 Task: Use Visual Studio Code to customize code snippets and create new ones.
Action: Mouse moved to (268, 214)
Screenshot: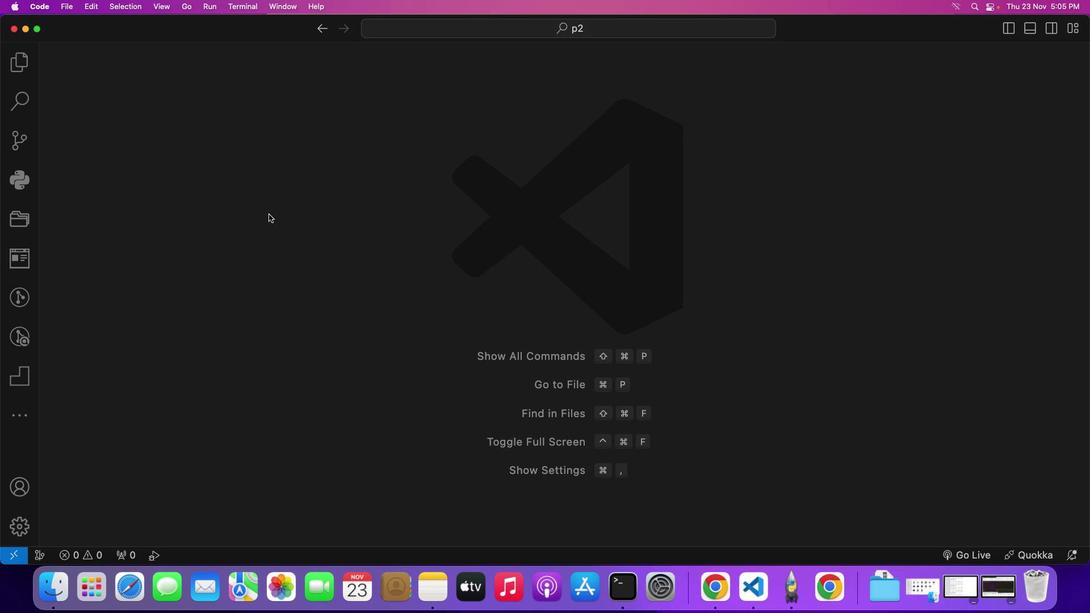 
Action: Mouse pressed left at (268, 214)
Screenshot: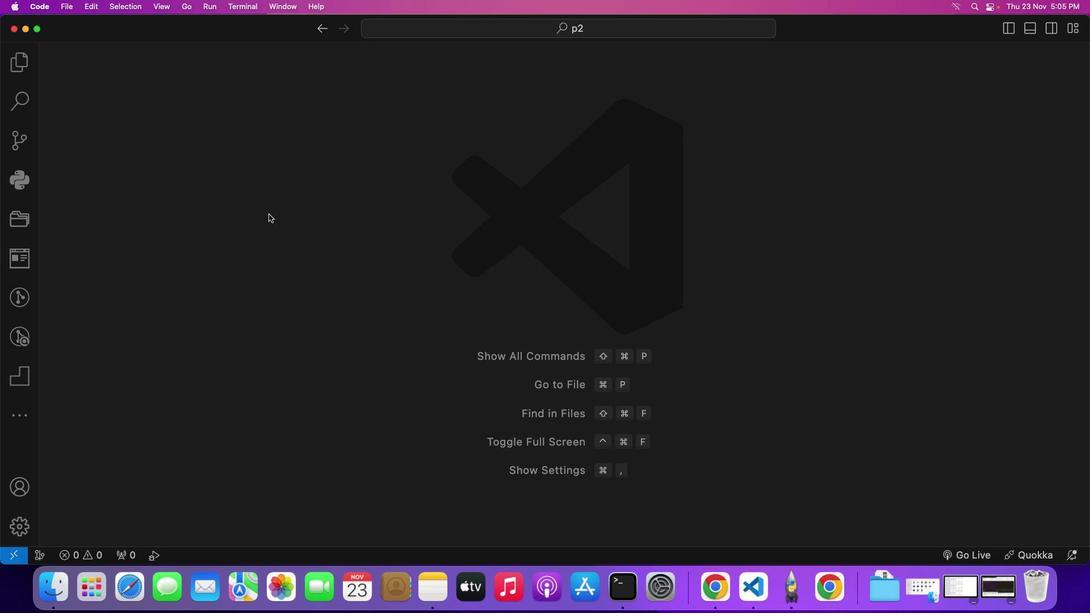 
Action: Mouse moved to (43, 6)
Screenshot: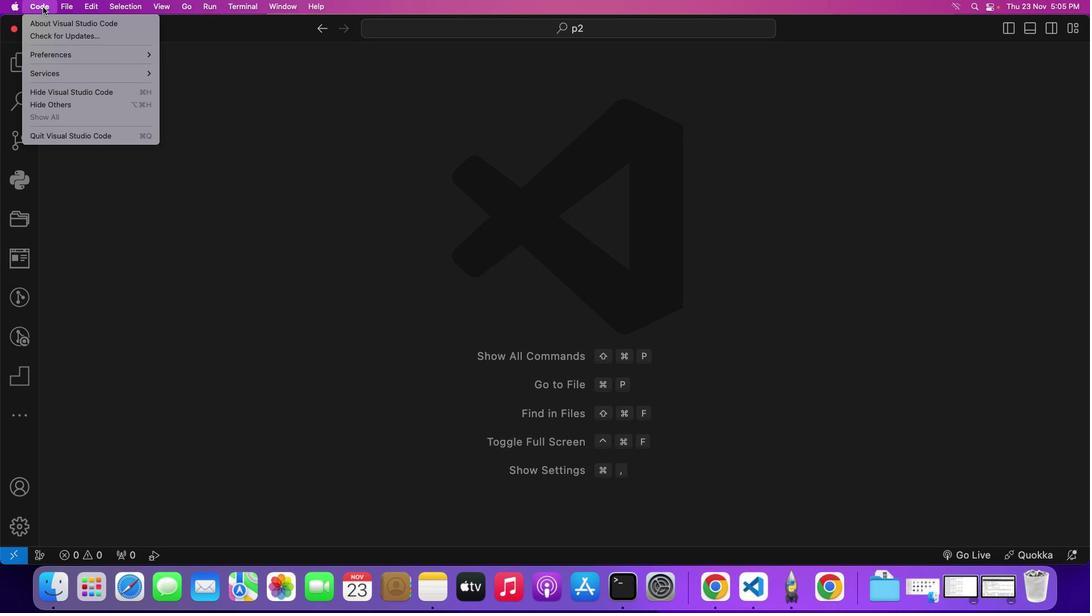
Action: Mouse pressed left at (43, 6)
Screenshot: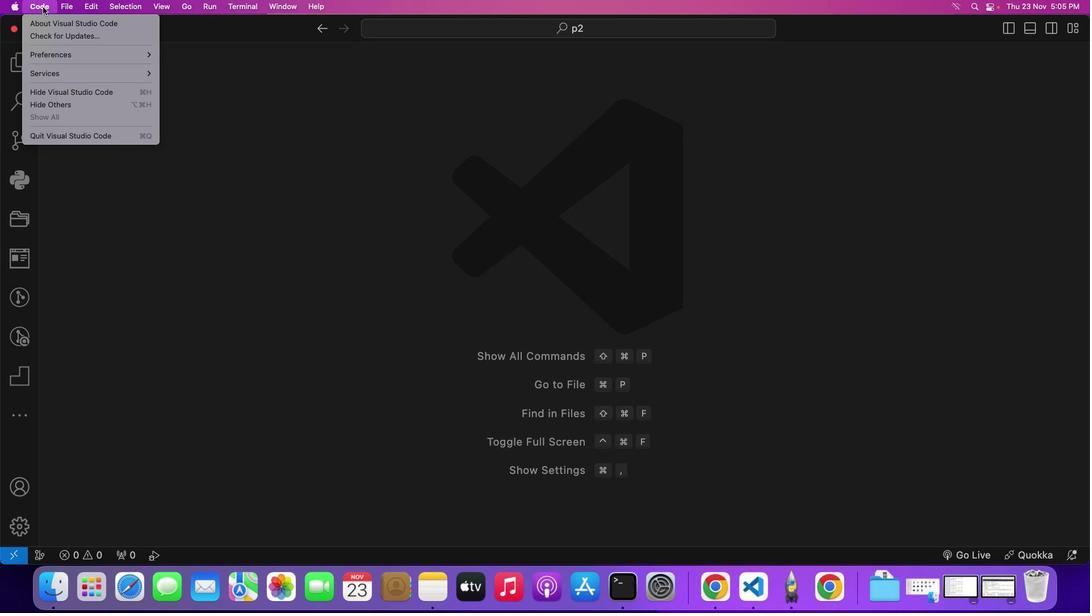 
Action: Mouse moved to (73, 50)
Screenshot: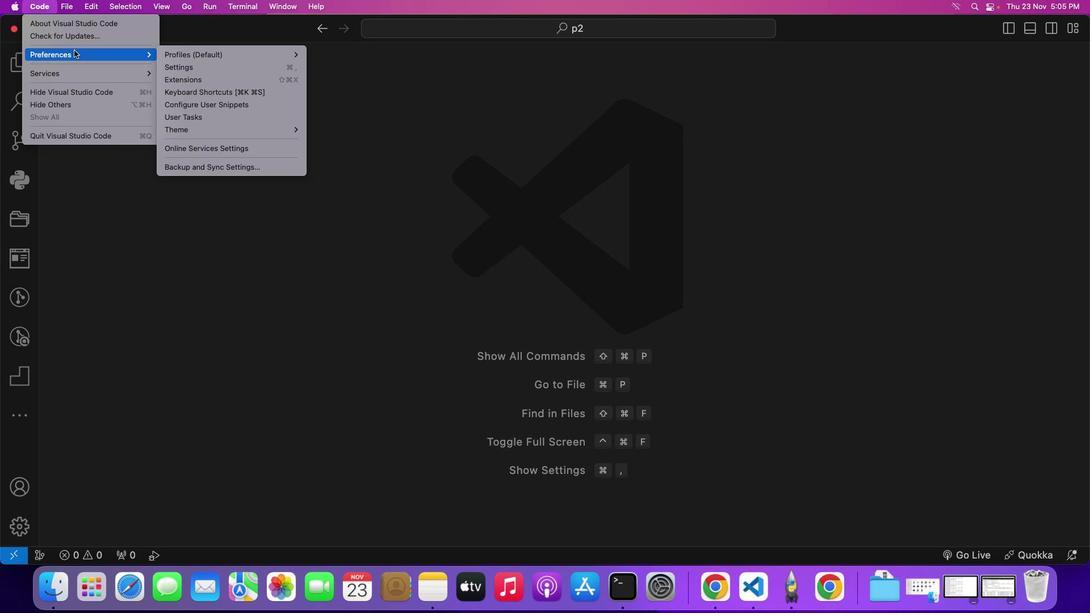 
Action: Mouse pressed left at (73, 50)
Screenshot: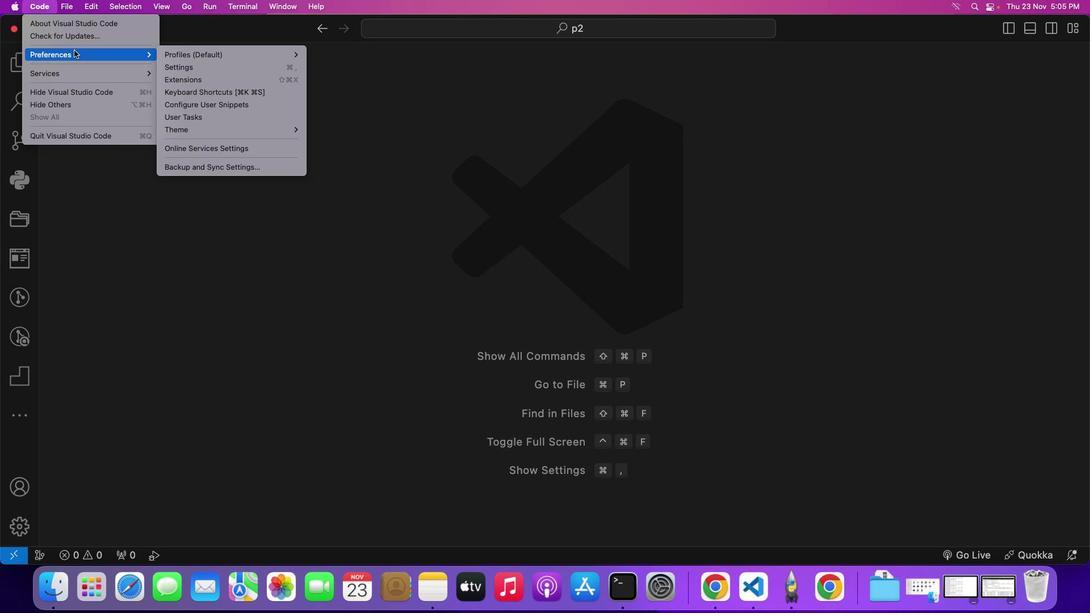 
Action: Mouse moved to (206, 69)
Screenshot: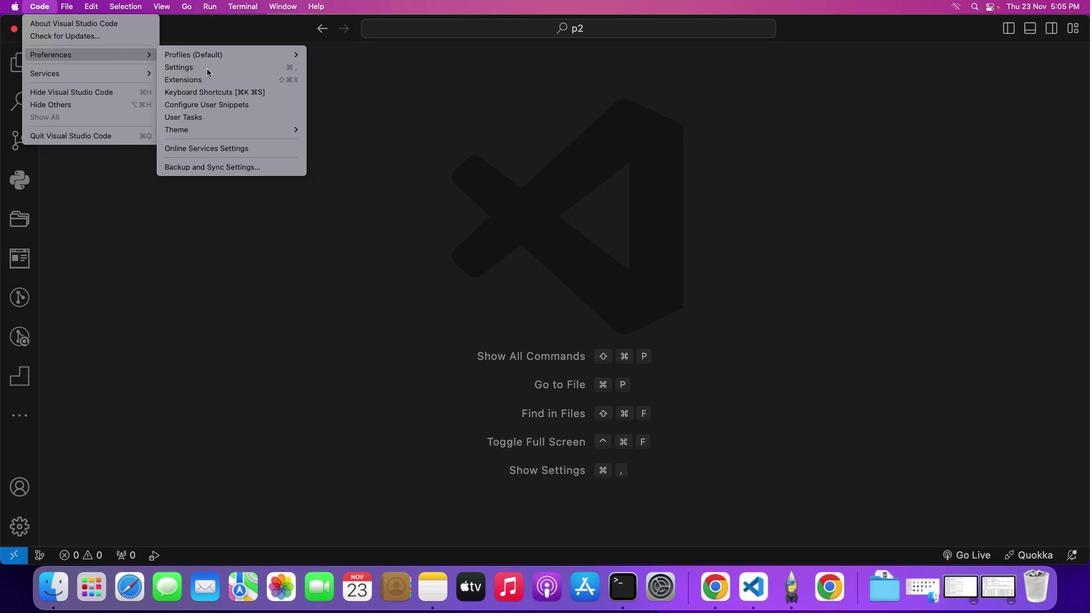 
Action: Mouse pressed left at (206, 69)
Screenshot: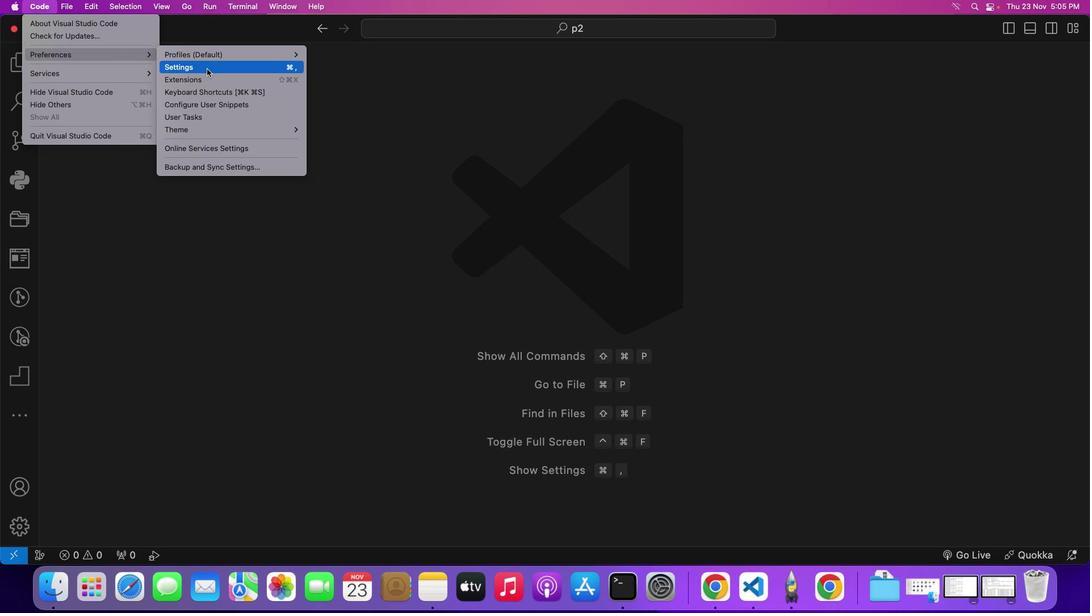 
Action: Mouse moved to (231, 92)
Screenshot: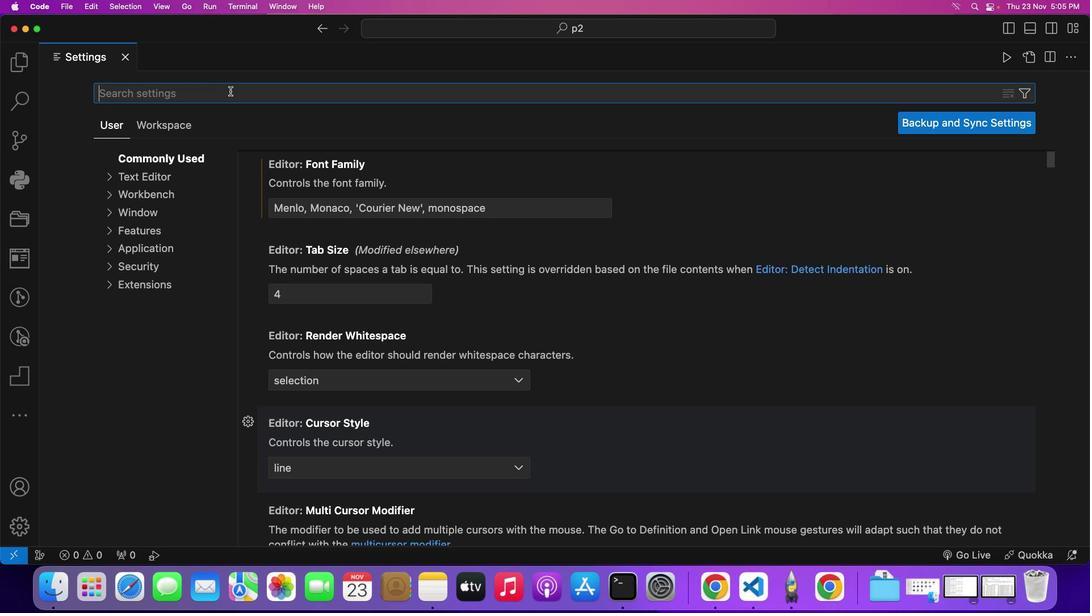 
Action: Mouse pressed left at (231, 92)
Screenshot: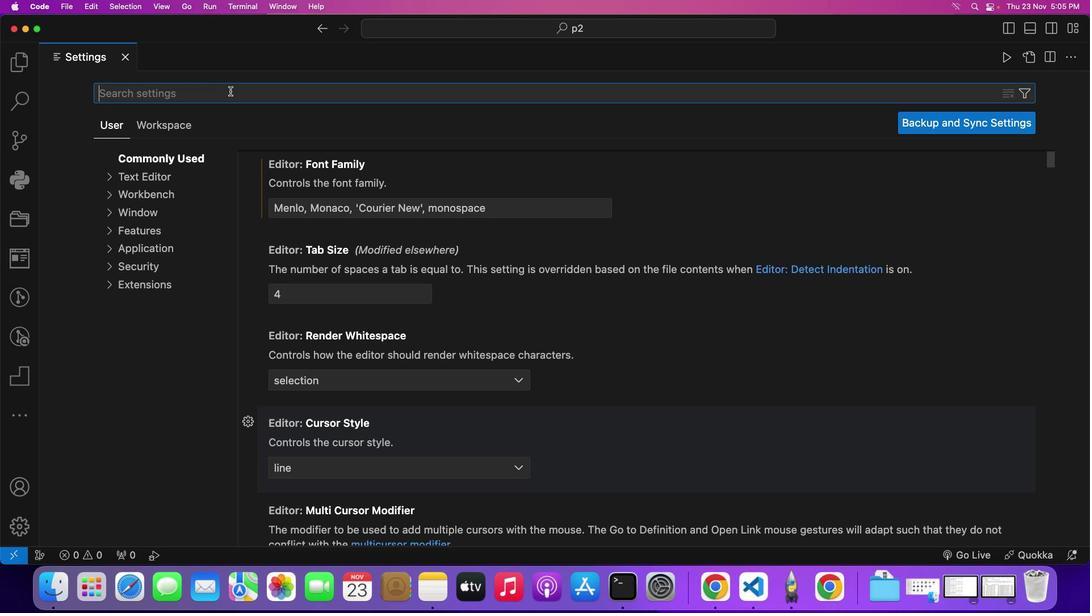 
Action: Mouse moved to (201, 105)
Screenshot: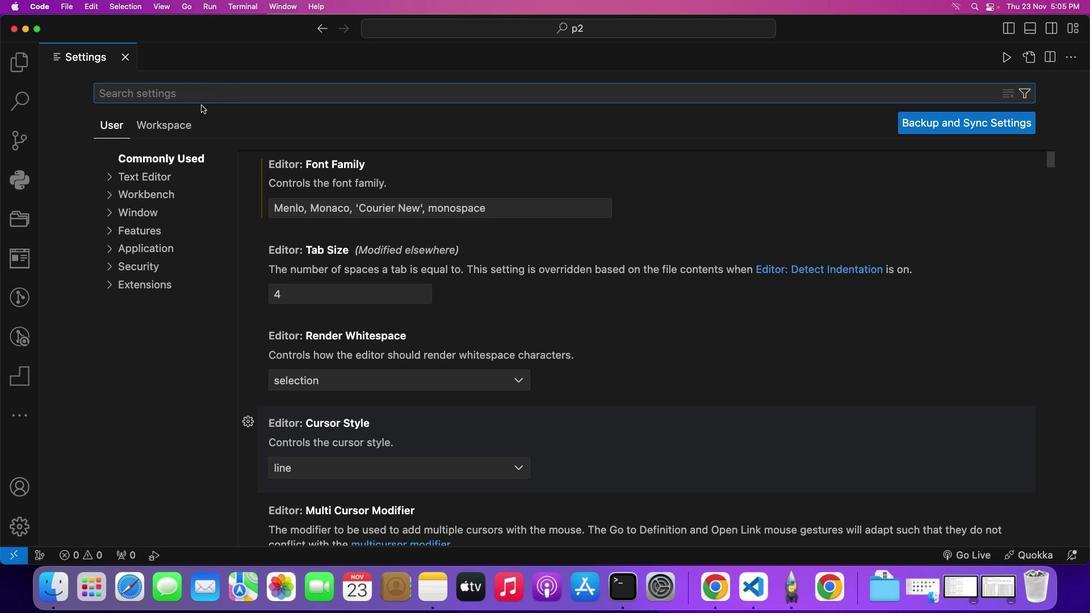 
Action: Key pressed 's''n''i''p''p''e''t''s'
Screenshot: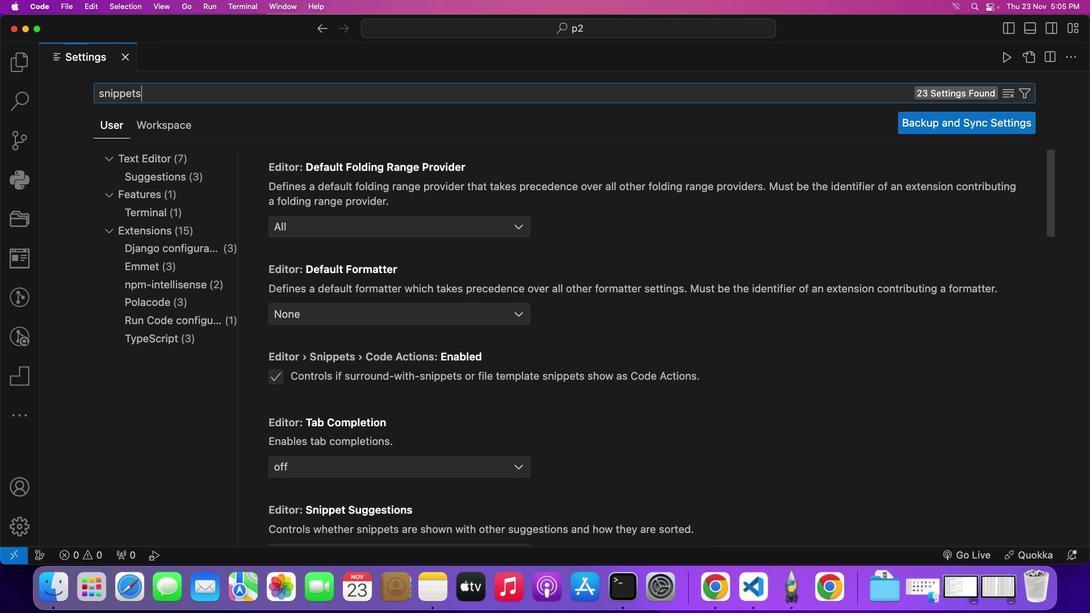 
Action: Mouse moved to (322, 231)
Screenshot: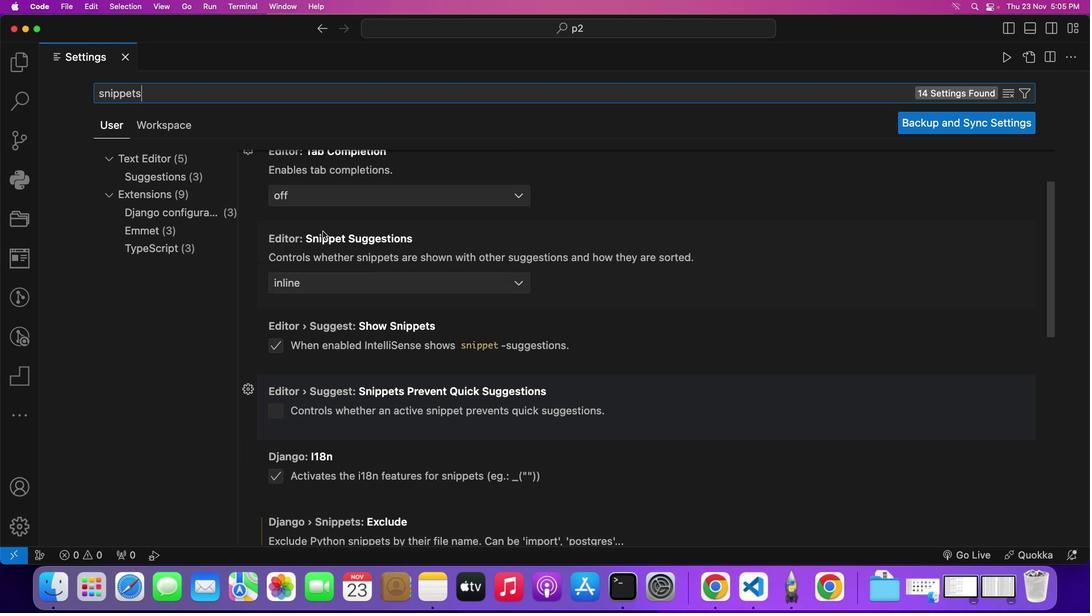 
Action: Mouse scrolled (322, 231) with delta (0, 0)
Screenshot: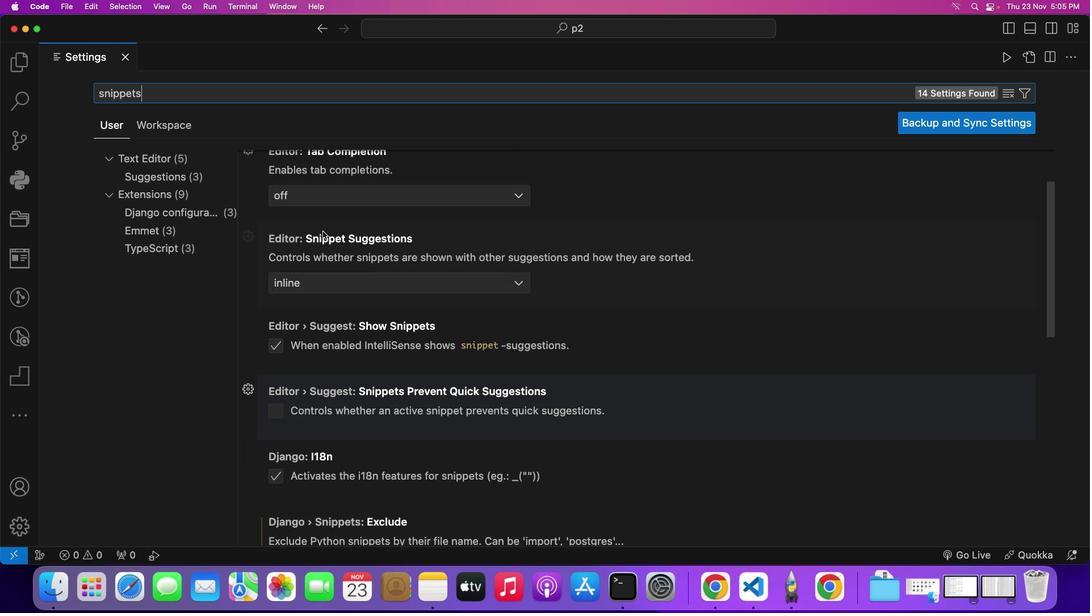 
Action: Mouse scrolled (322, 231) with delta (0, 0)
Screenshot: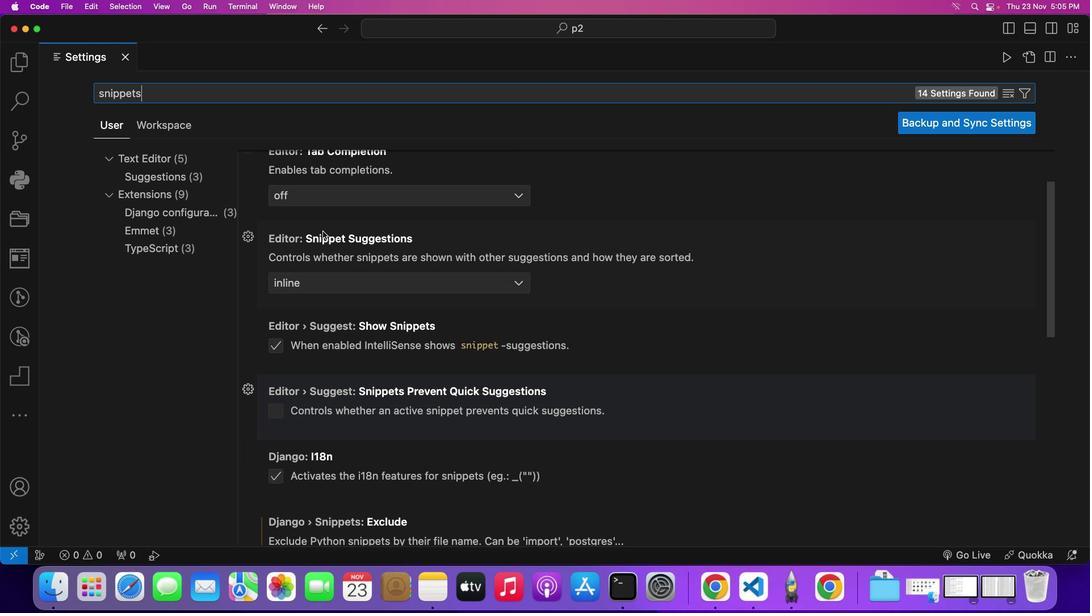 
Action: Mouse moved to (430, 295)
Screenshot: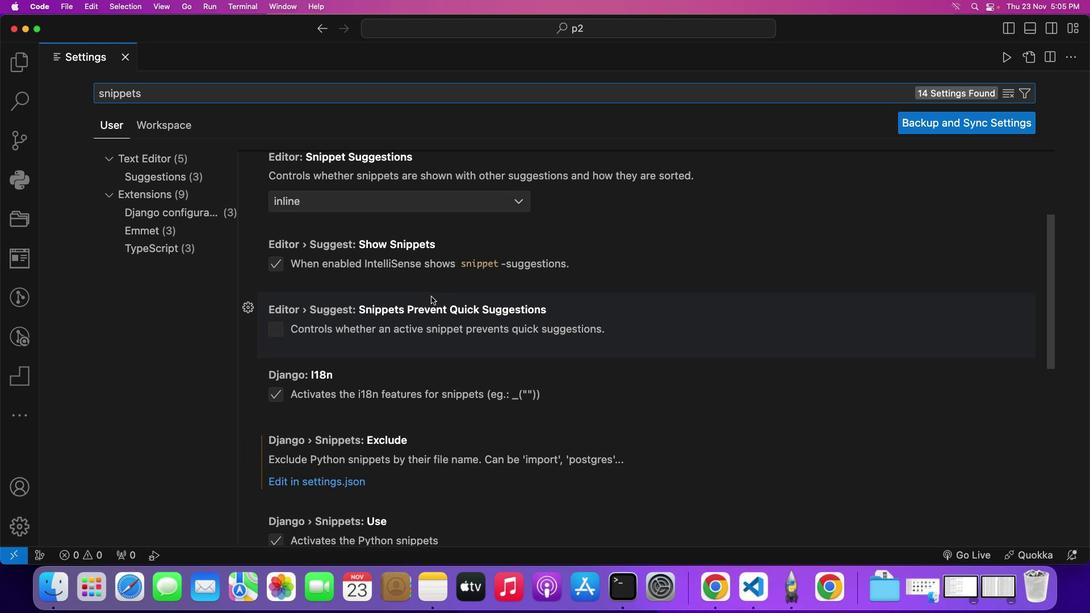 
Action: Mouse scrolled (430, 295) with delta (0, 0)
Screenshot: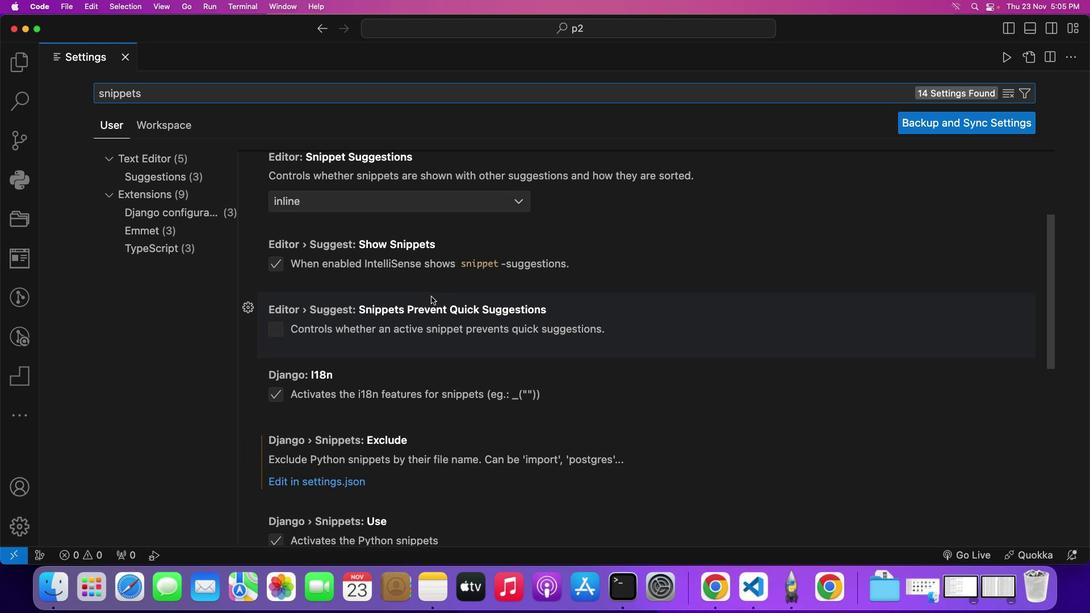 
Action: Mouse moved to (431, 296)
Screenshot: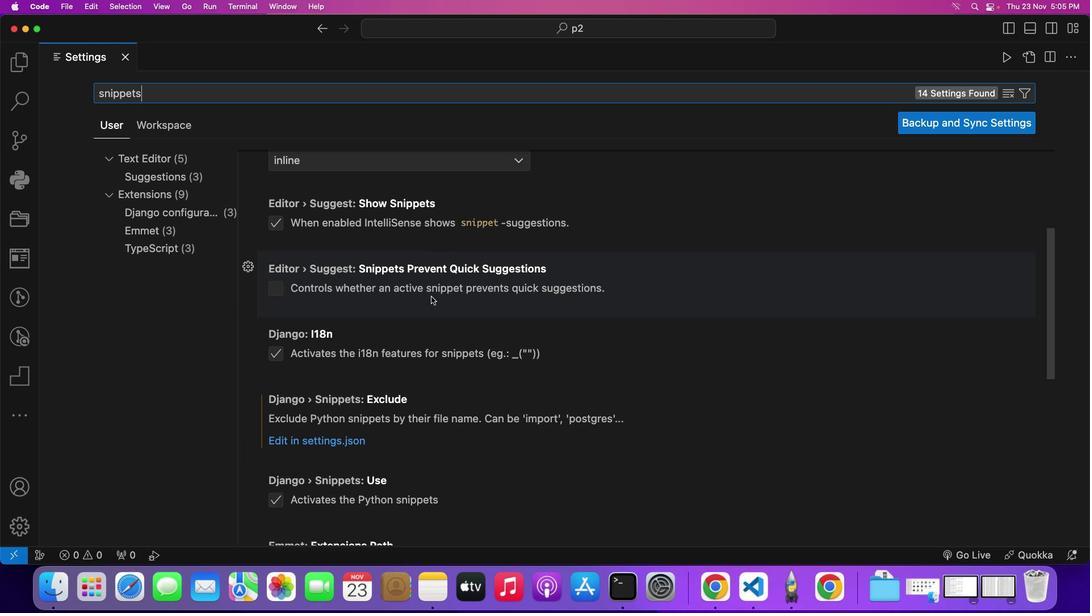 
Action: Mouse scrolled (431, 296) with delta (0, 0)
Screenshot: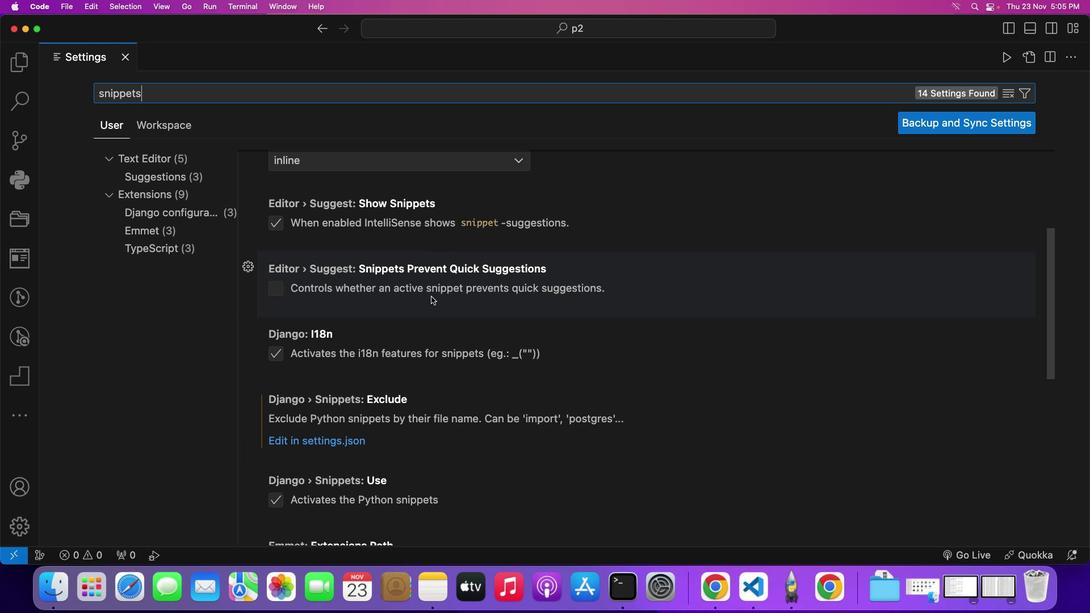 
Action: Mouse moved to (431, 296)
Screenshot: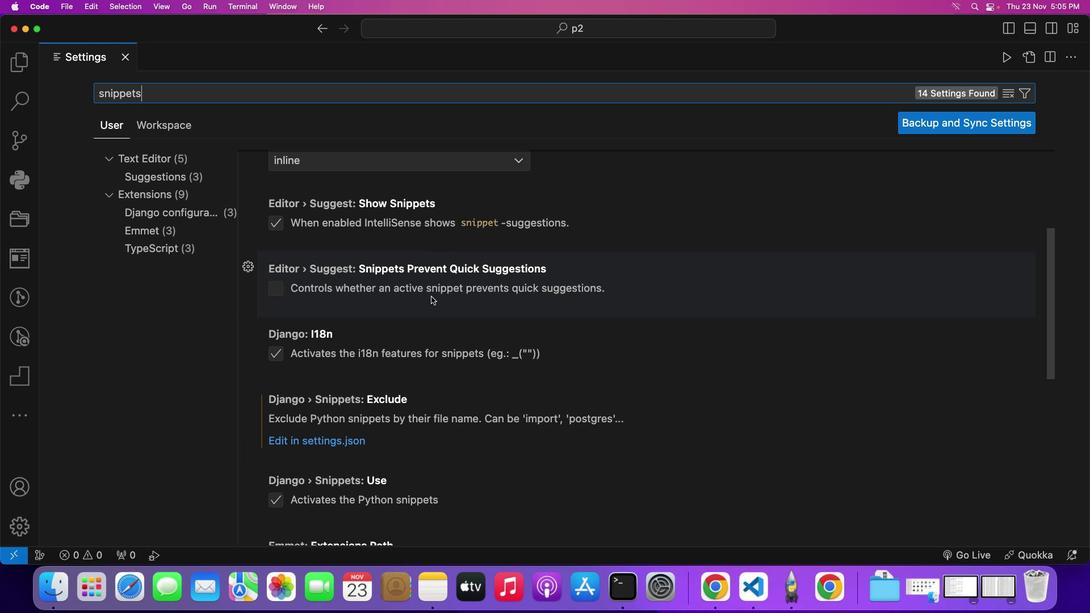 
Action: Mouse scrolled (431, 296) with delta (0, 0)
Screenshot: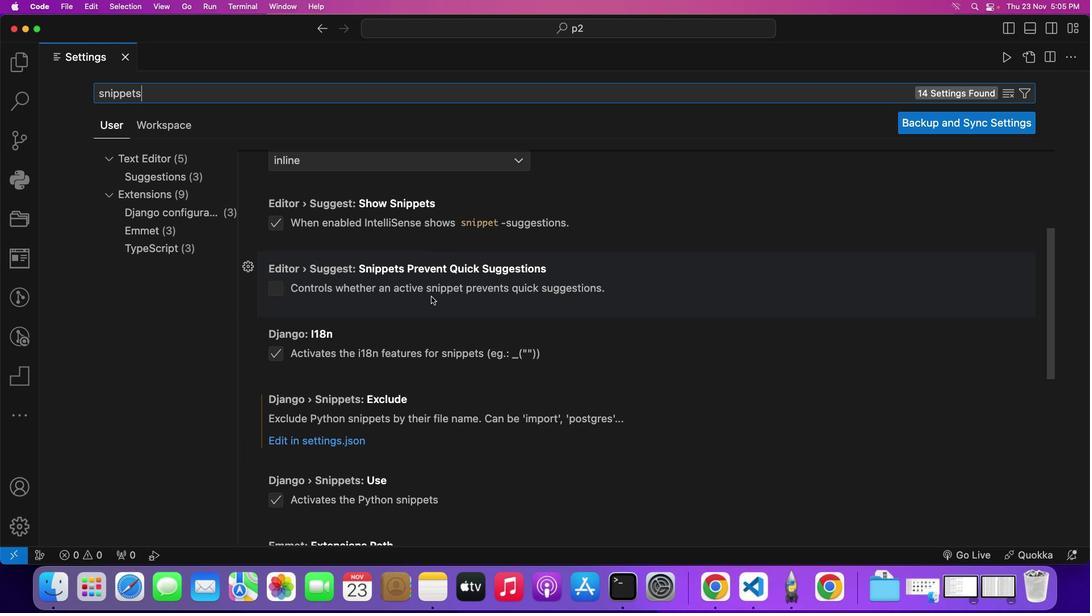 
Action: Mouse moved to (274, 226)
Screenshot: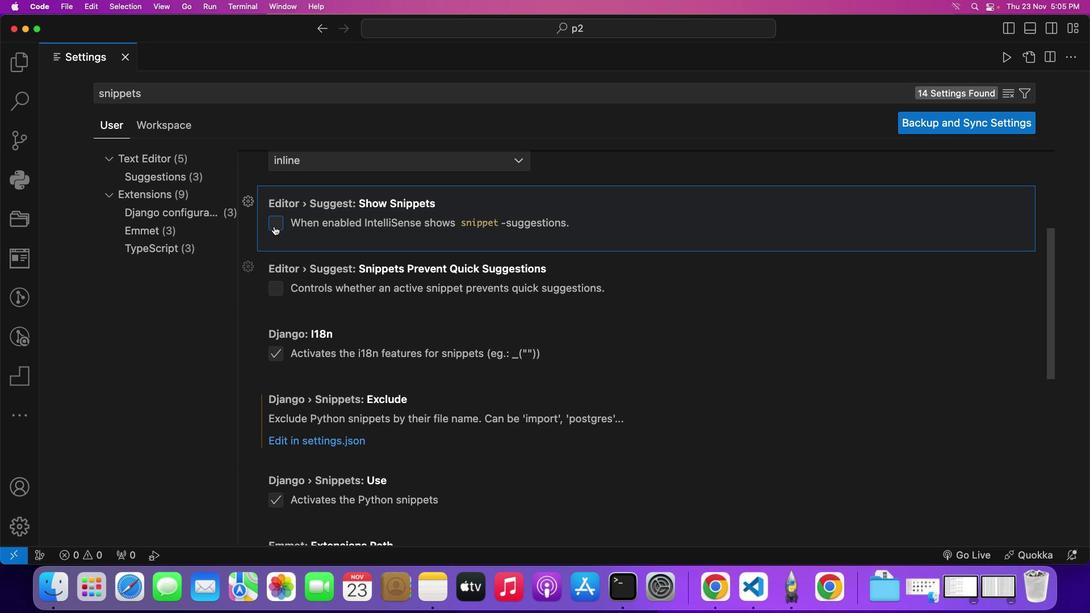 
Action: Mouse pressed left at (274, 226)
Screenshot: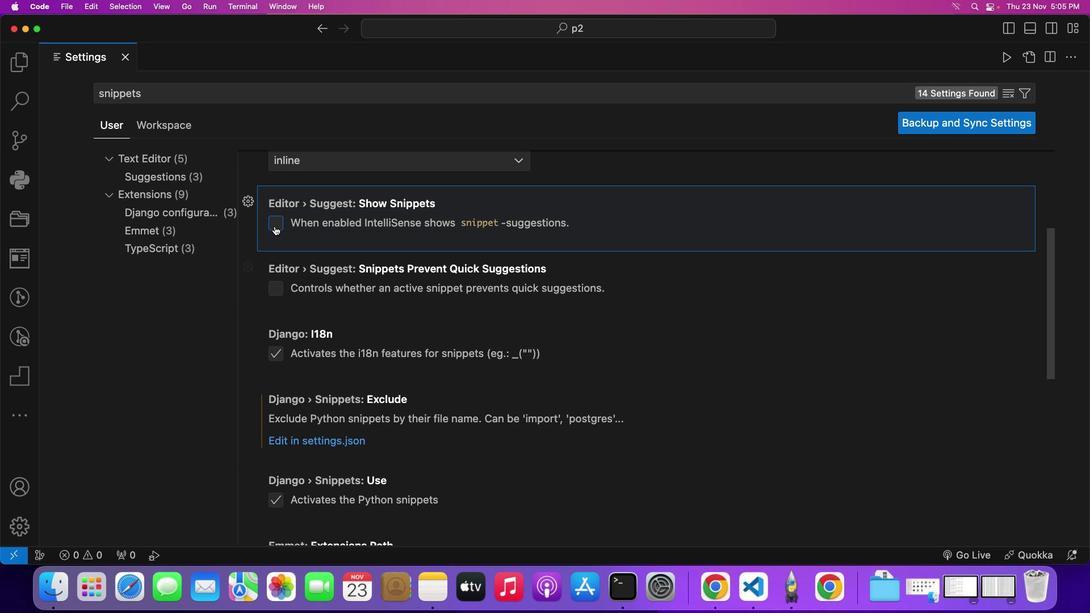 
Action: Mouse moved to (274, 226)
Screenshot: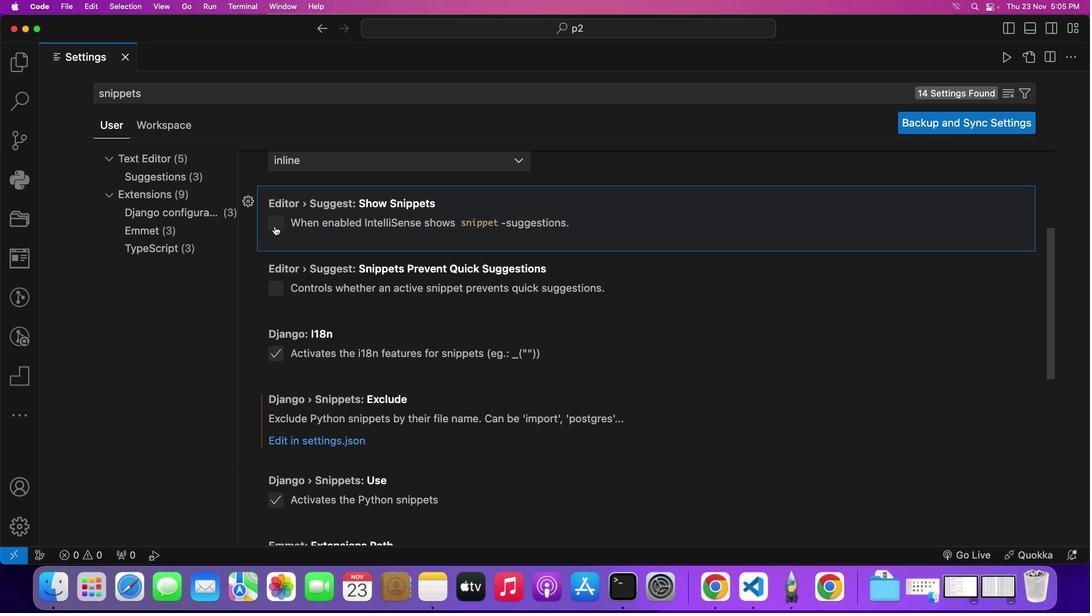 
Action: Mouse pressed left at (274, 226)
Screenshot: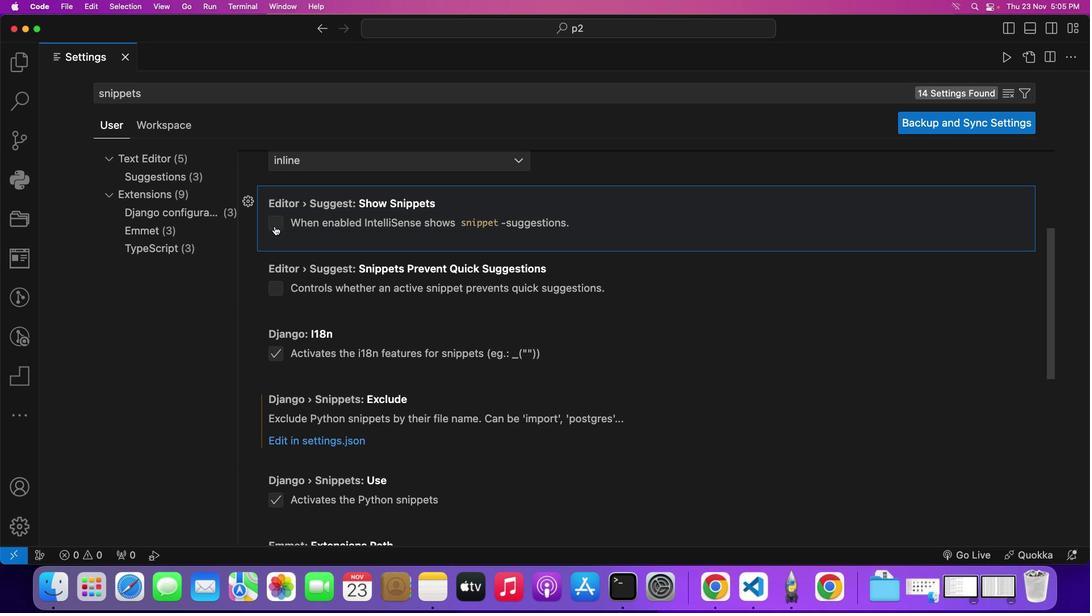 
Action: Mouse moved to (311, 364)
Screenshot: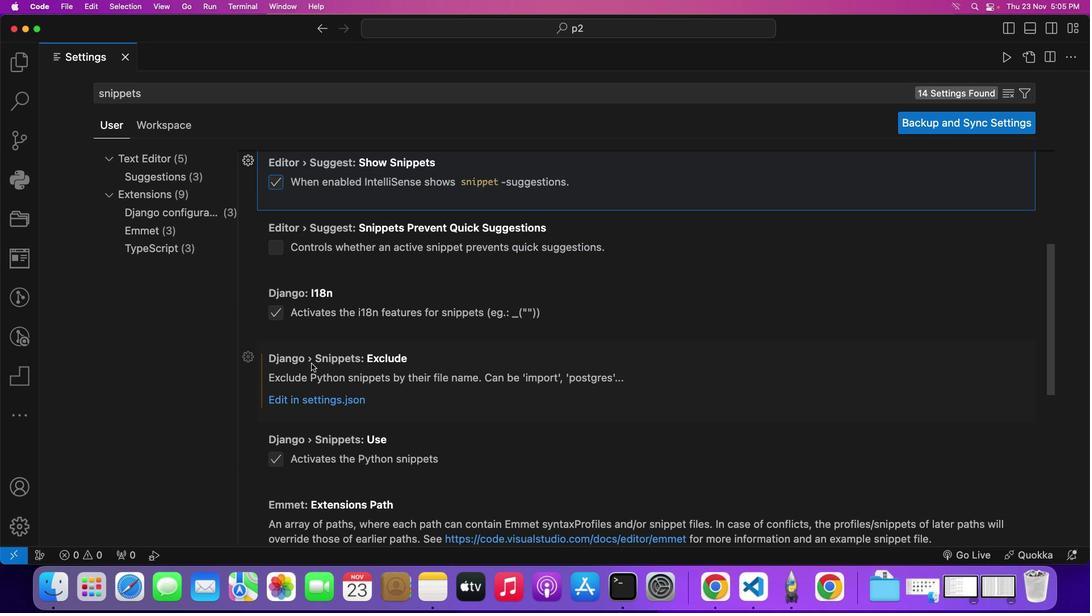 
Action: Mouse scrolled (311, 364) with delta (0, 0)
Screenshot: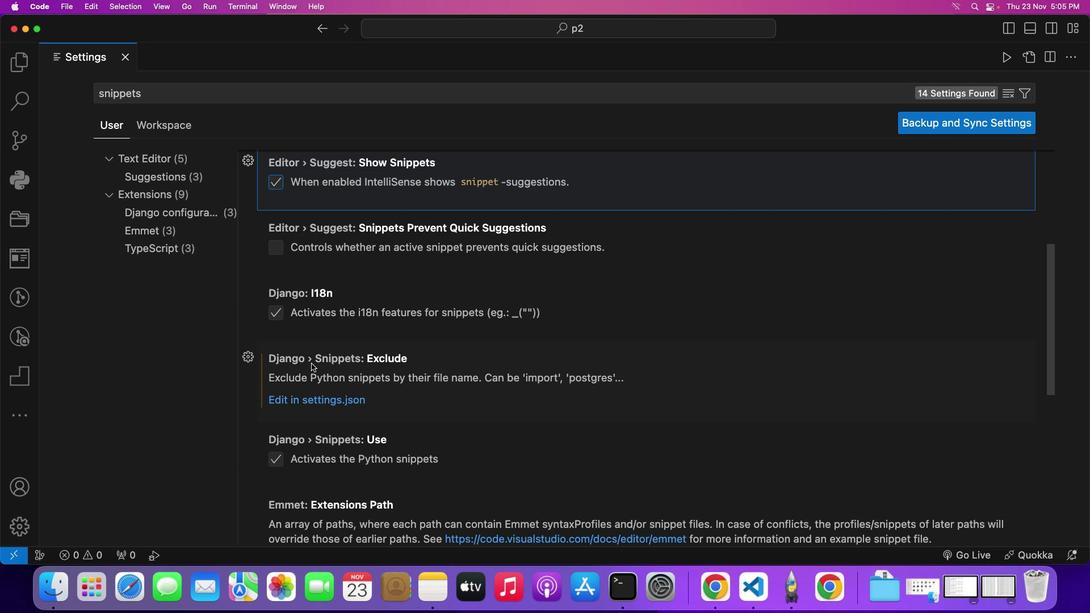
Action: Mouse moved to (311, 364)
Screenshot: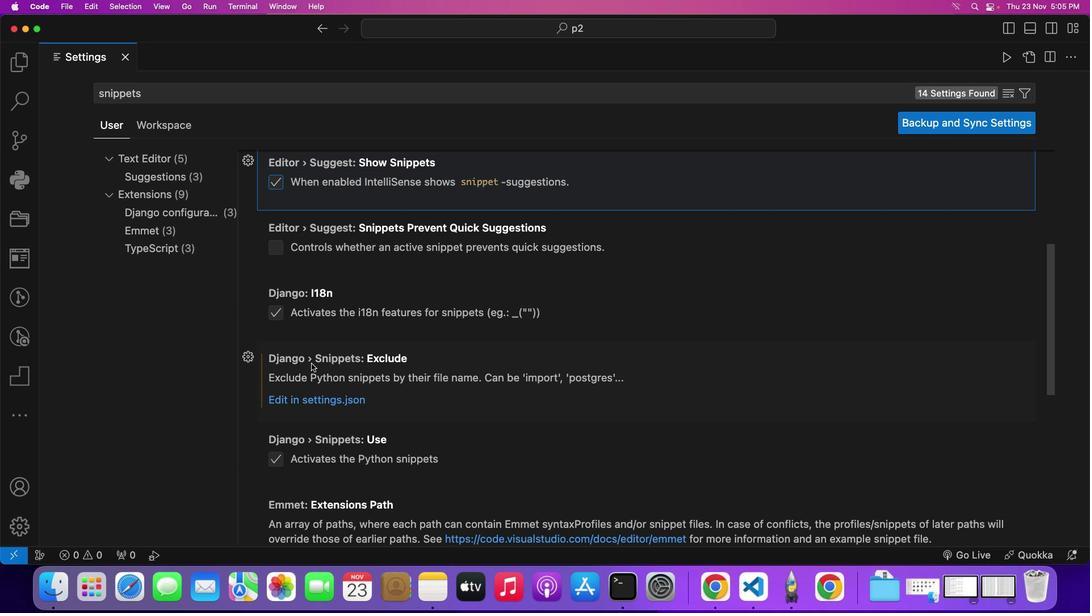 
Action: Mouse scrolled (311, 364) with delta (0, 0)
Screenshot: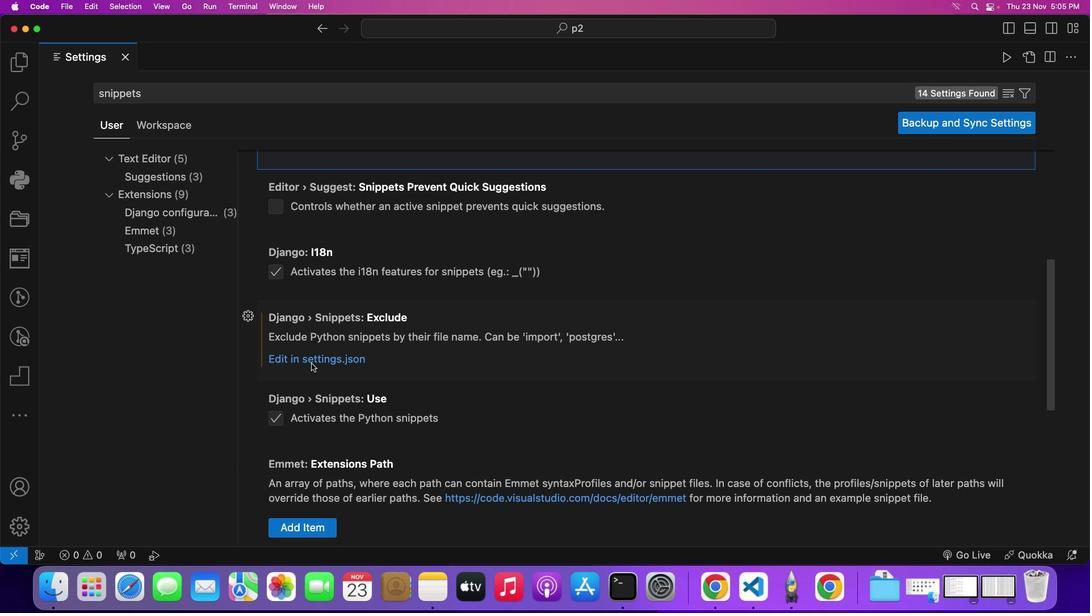 
Action: Mouse moved to (313, 363)
Screenshot: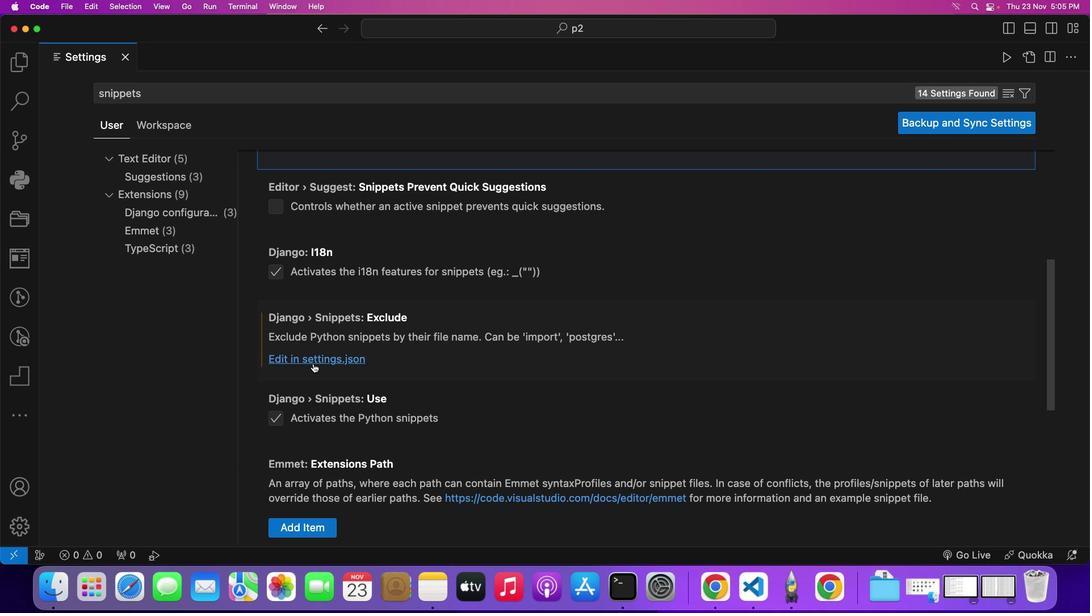 
Action: Mouse pressed left at (313, 363)
Screenshot: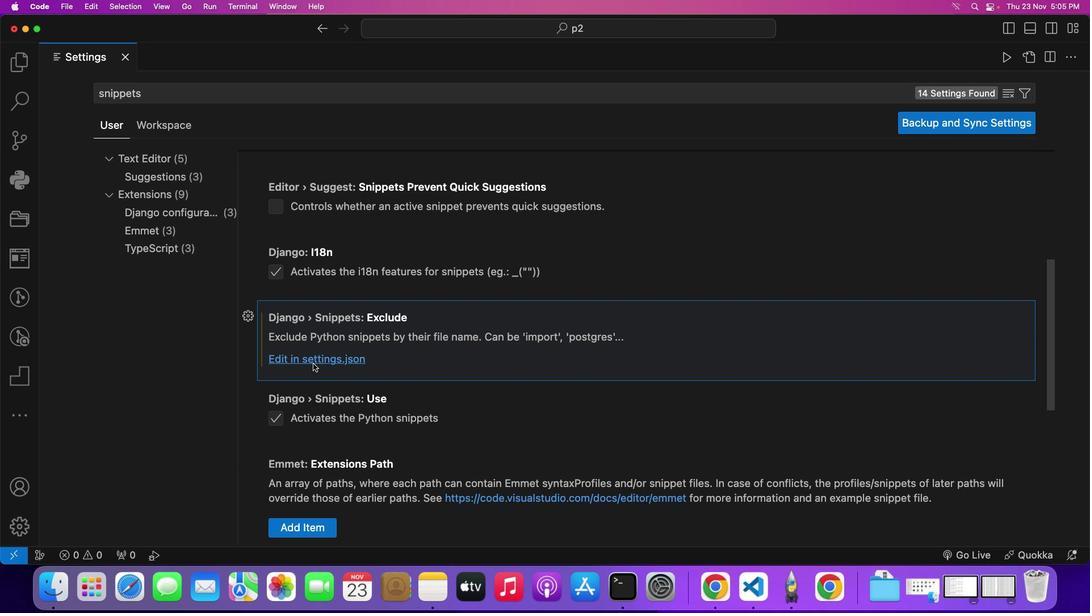 
Action: Mouse moved to (309, 234)
Screenshot: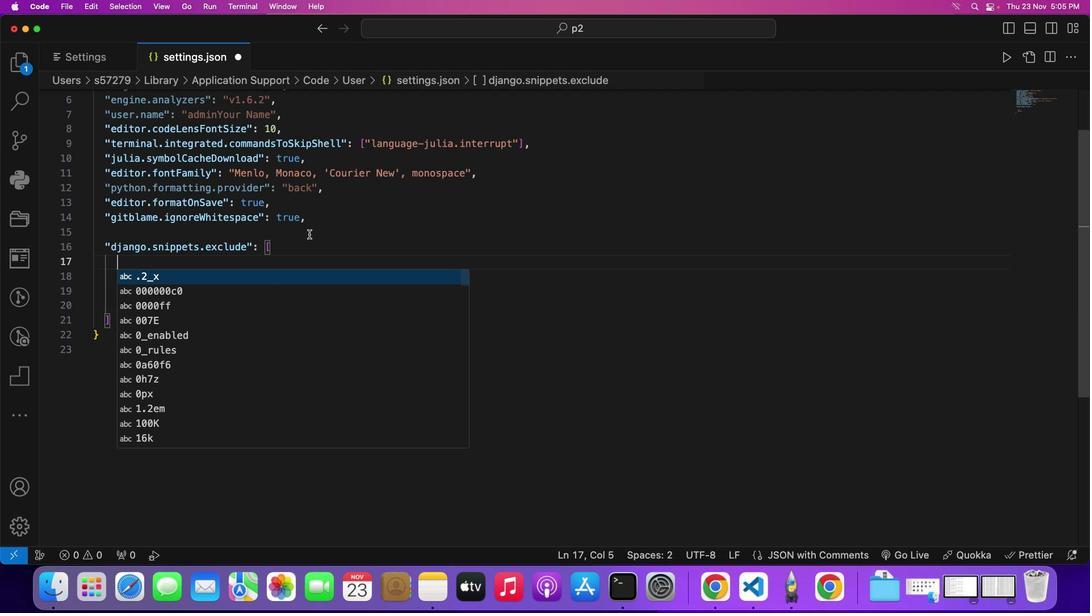 
Action: Mouse pressed left at (309, 234)
Screenshot: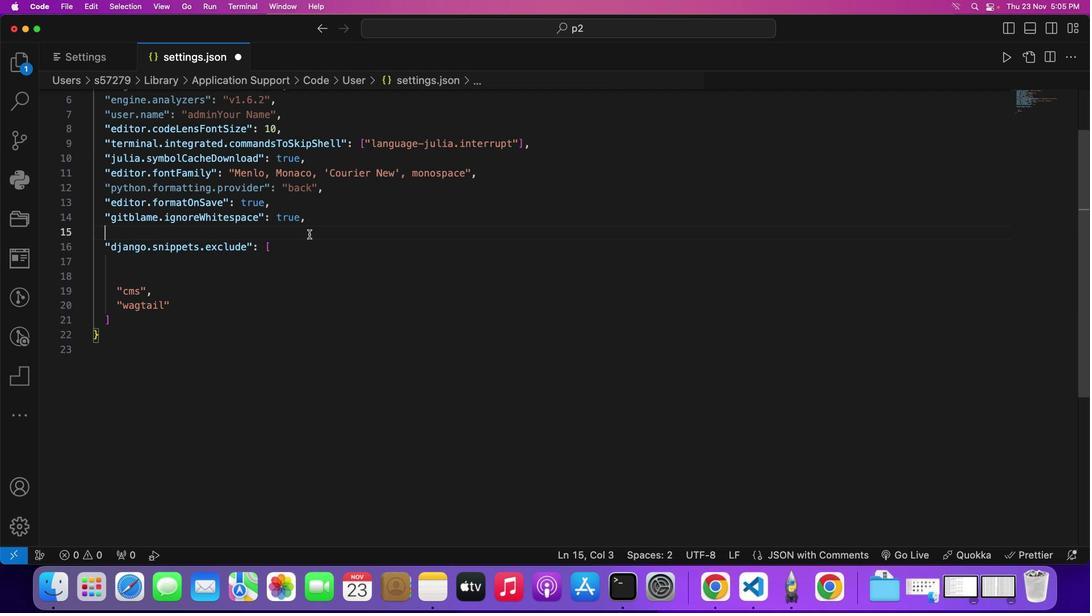 
Action: Mouse moved to (274, 177)
Screenshot: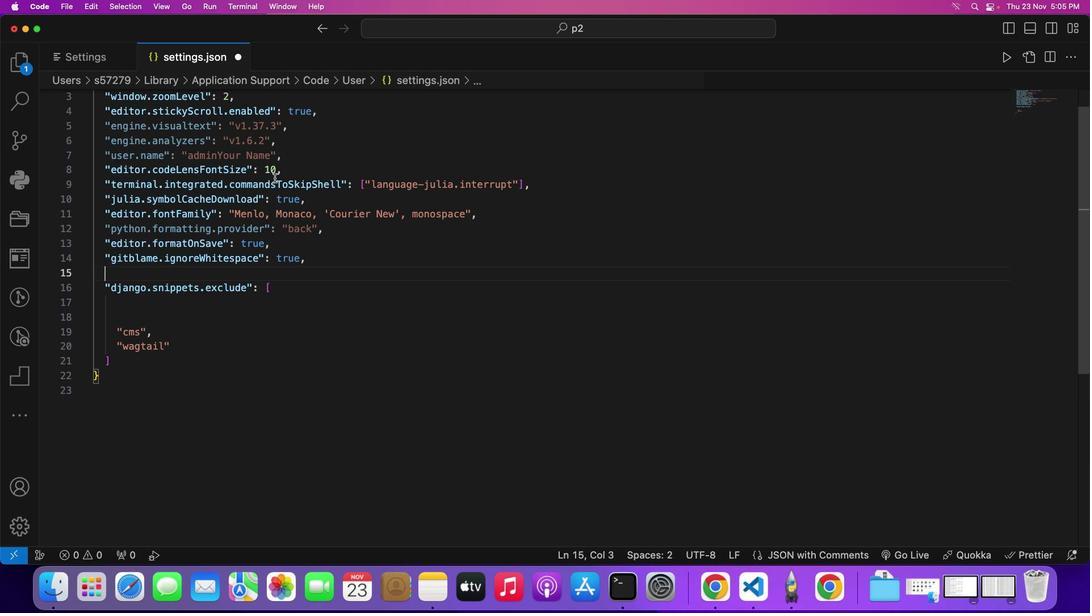
Action: Mouse scrolled (274, 177) with delta (0, 0)
Screenshot: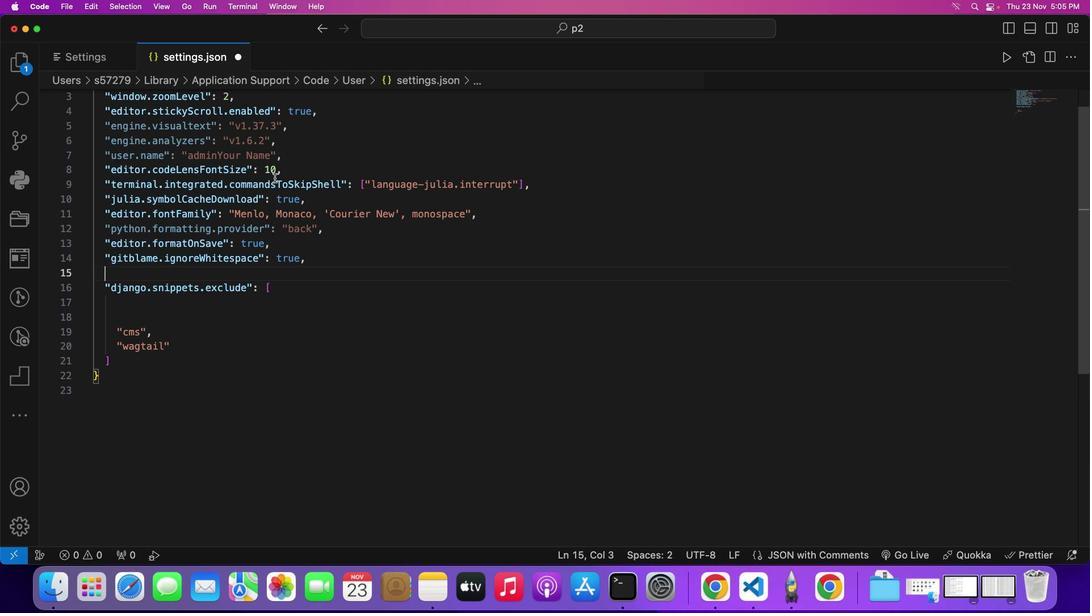 
Action: Mouse moved to (274, 178)
Screenshot: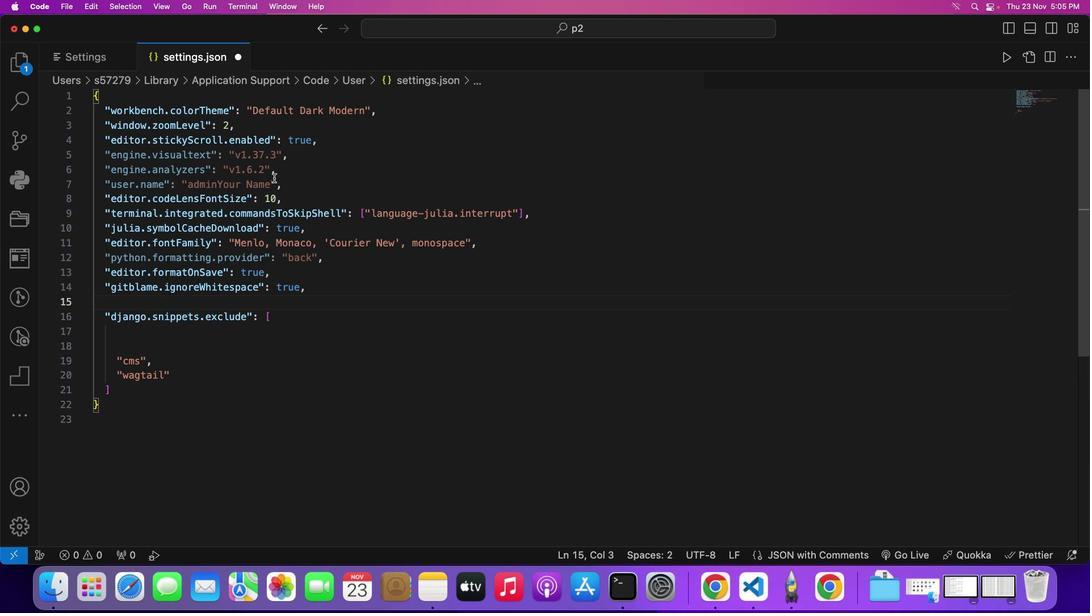 
Action: Mouse scrolled (274, 178) with delta (0, 0)
Screenshot: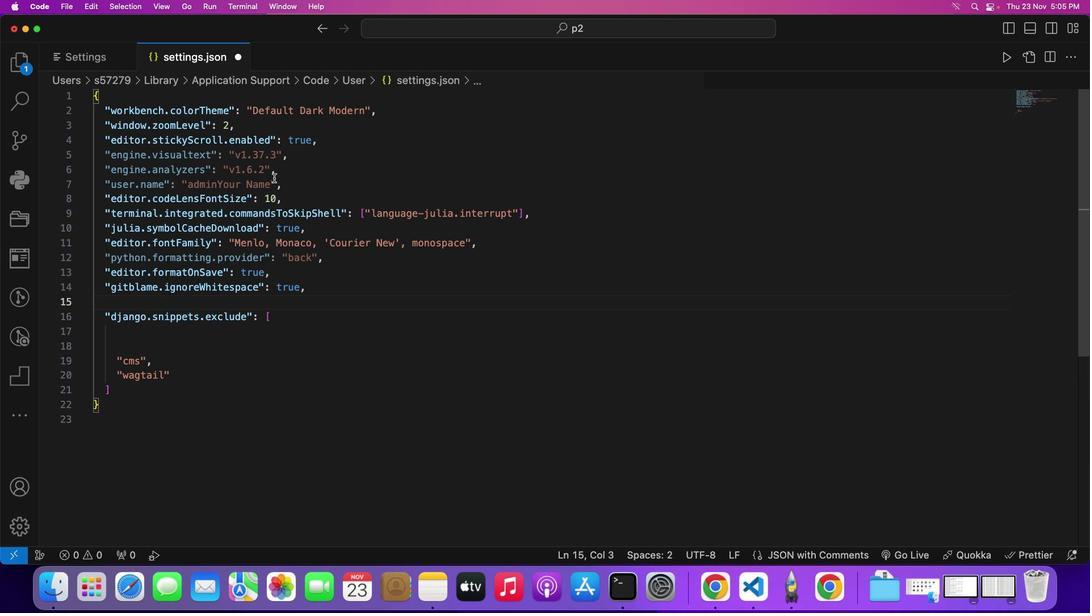 
Action: Mouse scrolled (274, 178) with delta (0, 0)
Screenshot: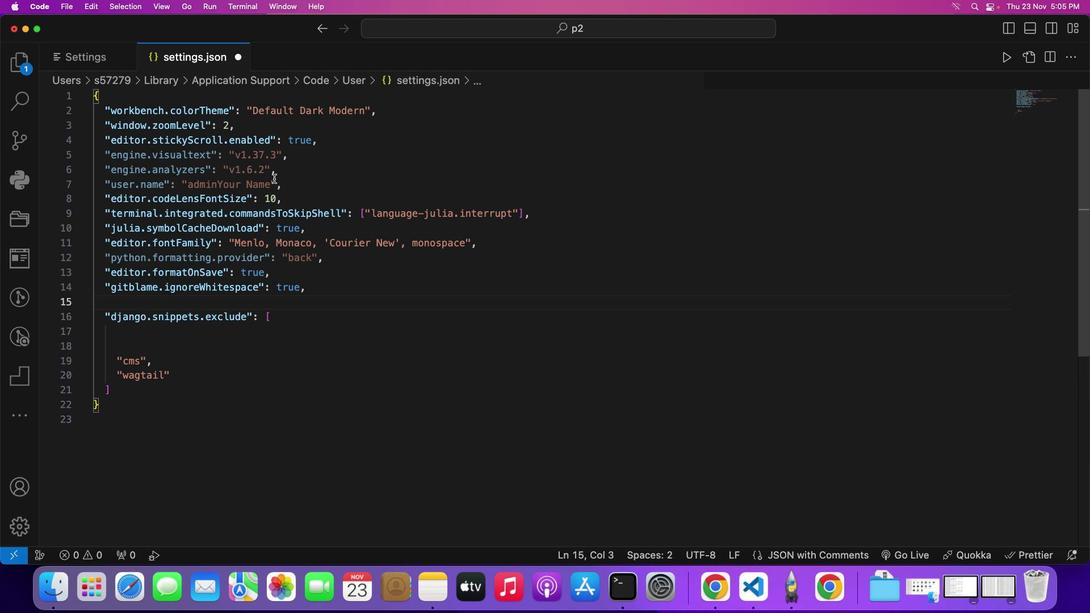 
Action: Mouse moved to (273, 178)
Screenshot: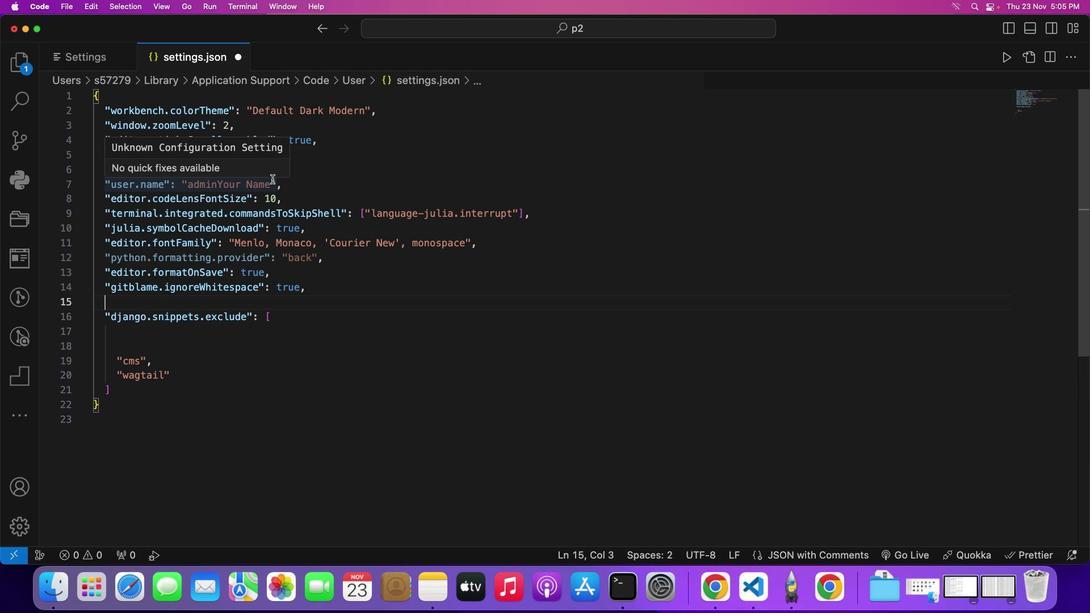 
Action: Mouse scrolled (273, 178) with delta (0, 0)
Screenshot: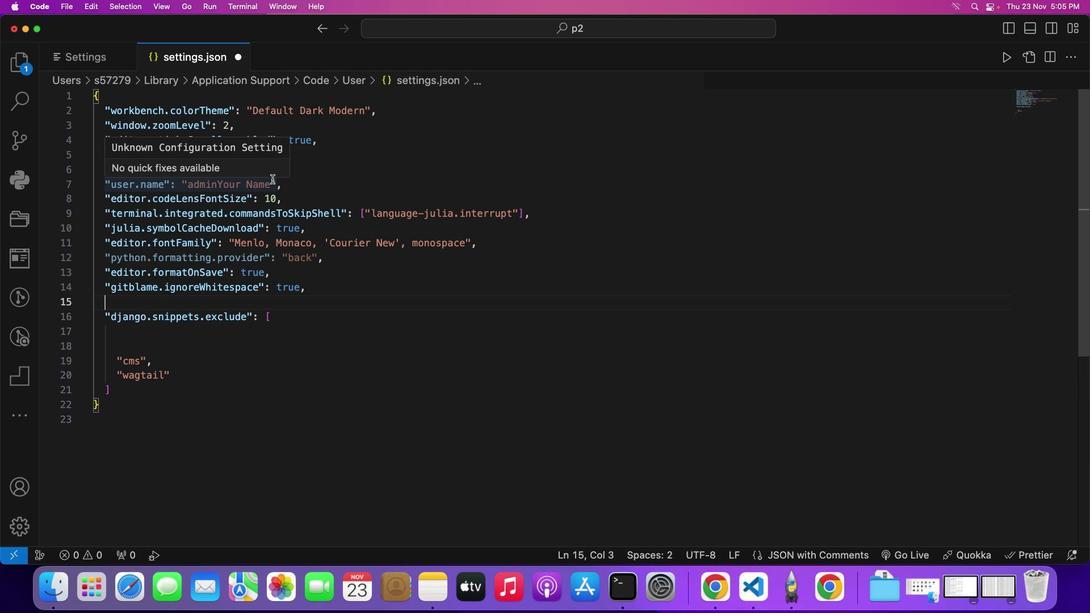 
Action: Mouse moved to (273, 178)
Screenshot: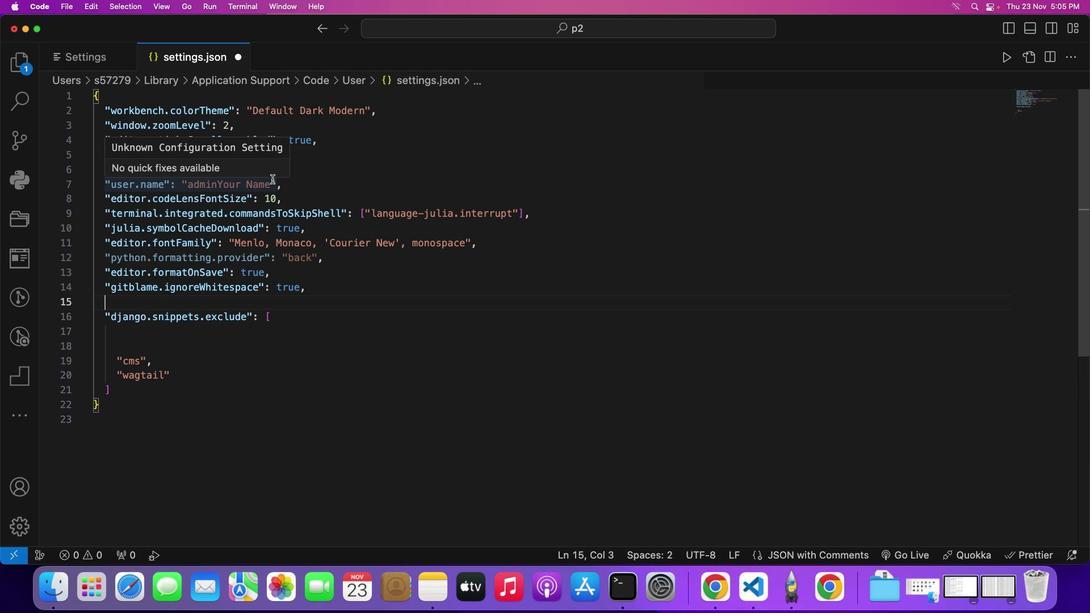 
Action: Mouse scrolled (273, 178) with delta (0, 0)
Screenshot: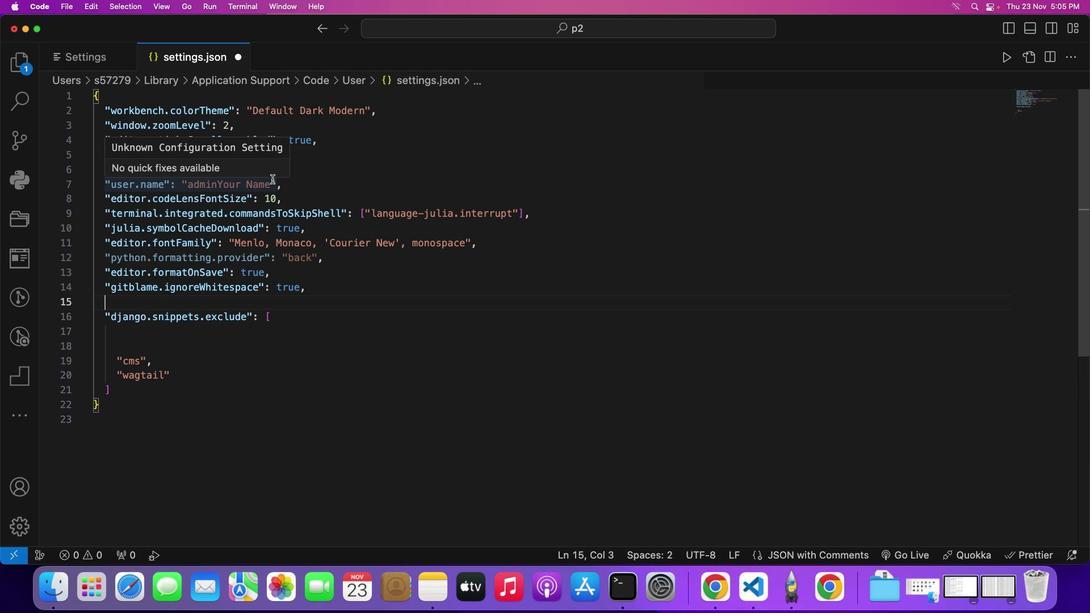
Action: Mouse moved to (305, 314)
Screenshot: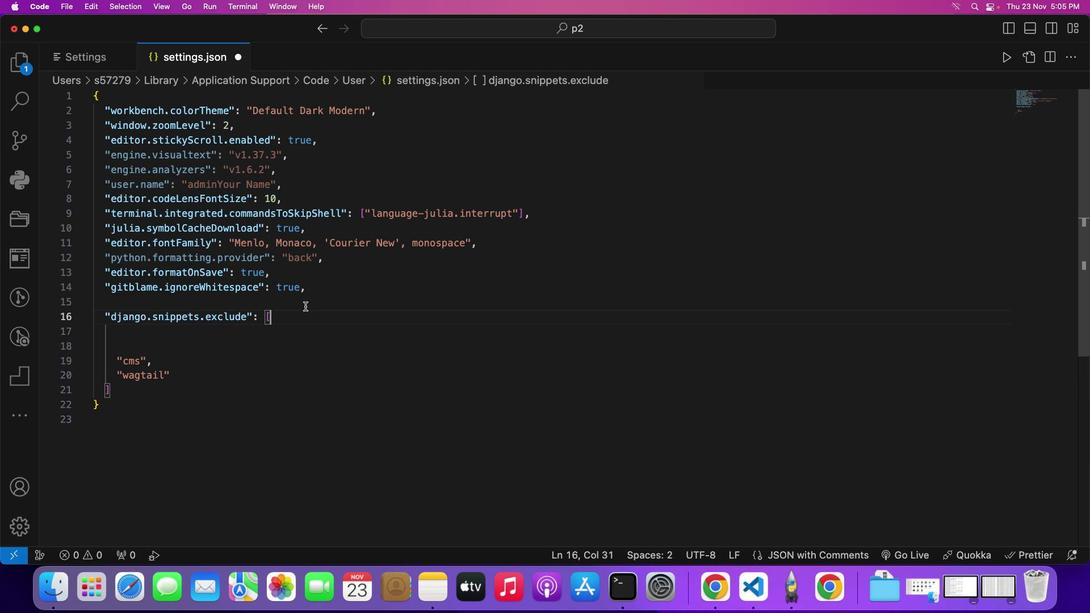 
Action: Mouse pressed left at (305, 314)
Screenshot: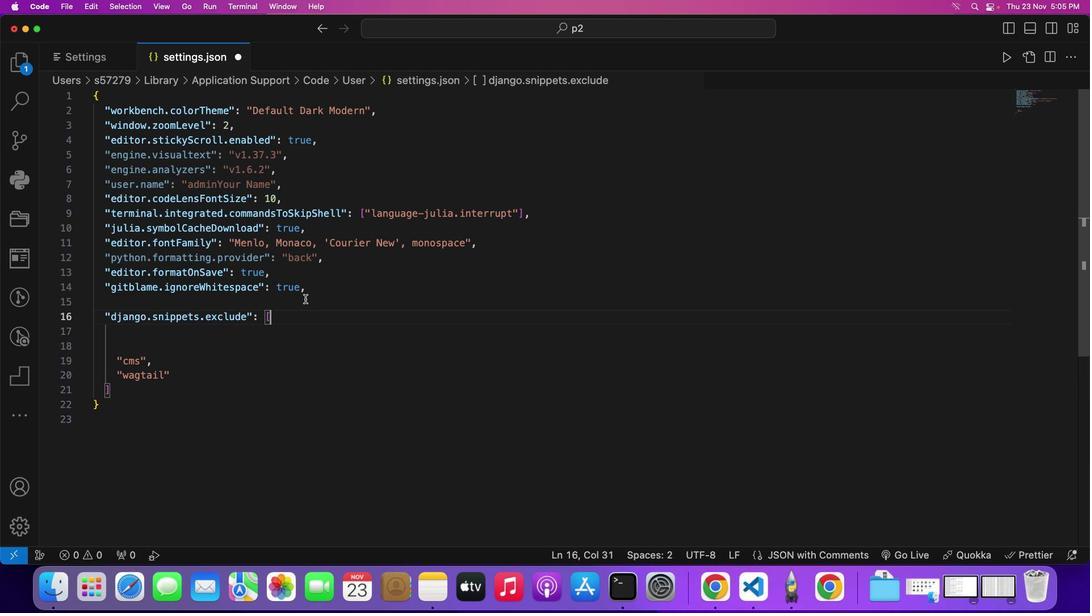 
Action: Mouse moved to (313, 279)
Screenshot: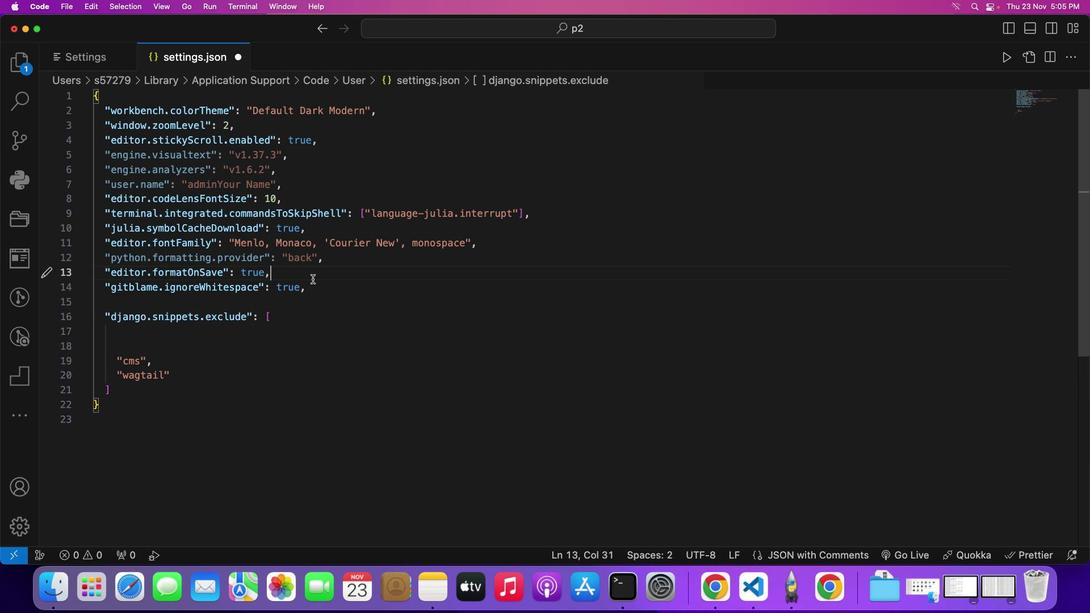 
Action: Mouse pressed left at (313, 279)
Screenshot: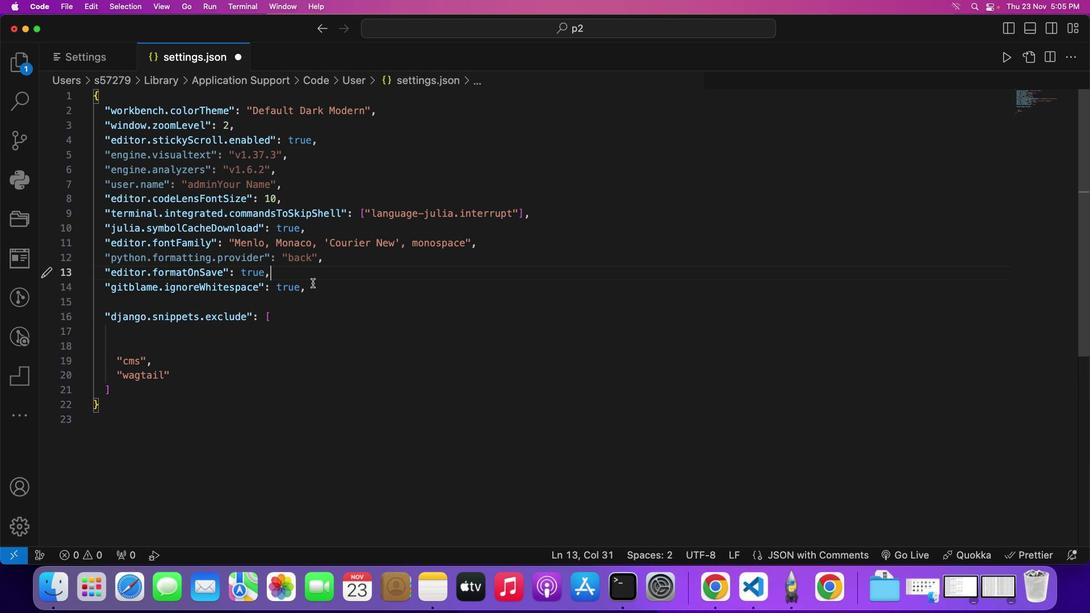 
Action: Mouse moved to (122, 298)
Screenshot: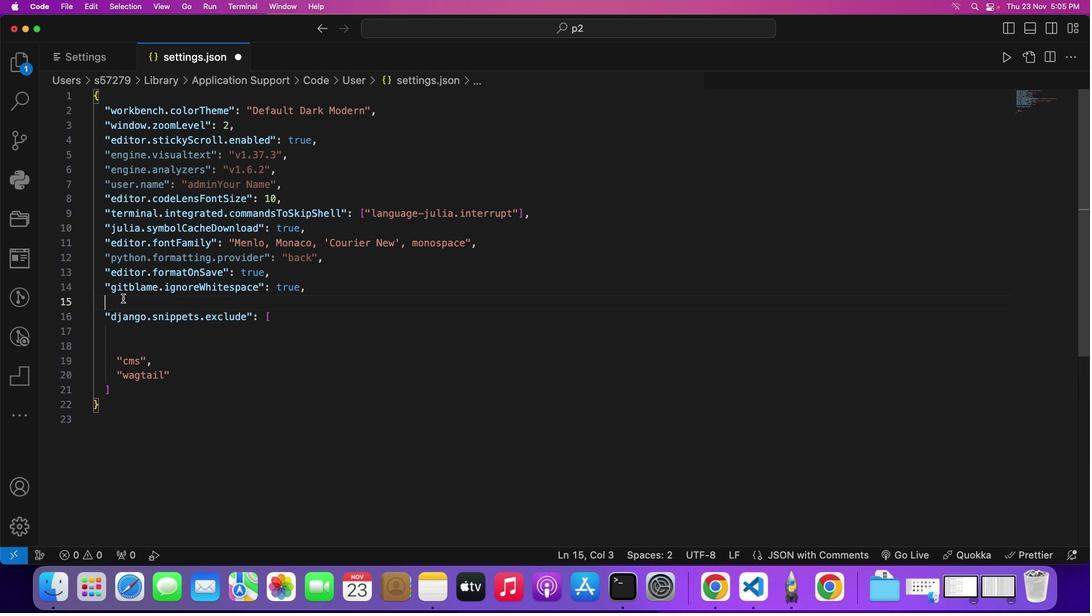 
Action: Mouse pressed left at (122, 298)
Screenshot: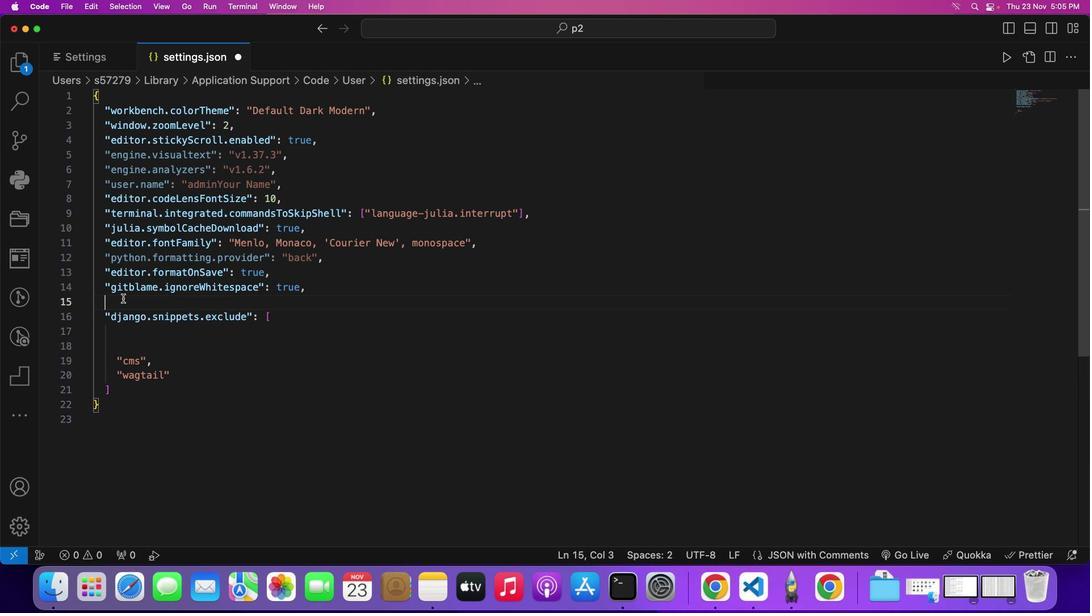 
Action: Mouse moved to (121, 298)
Screenshot: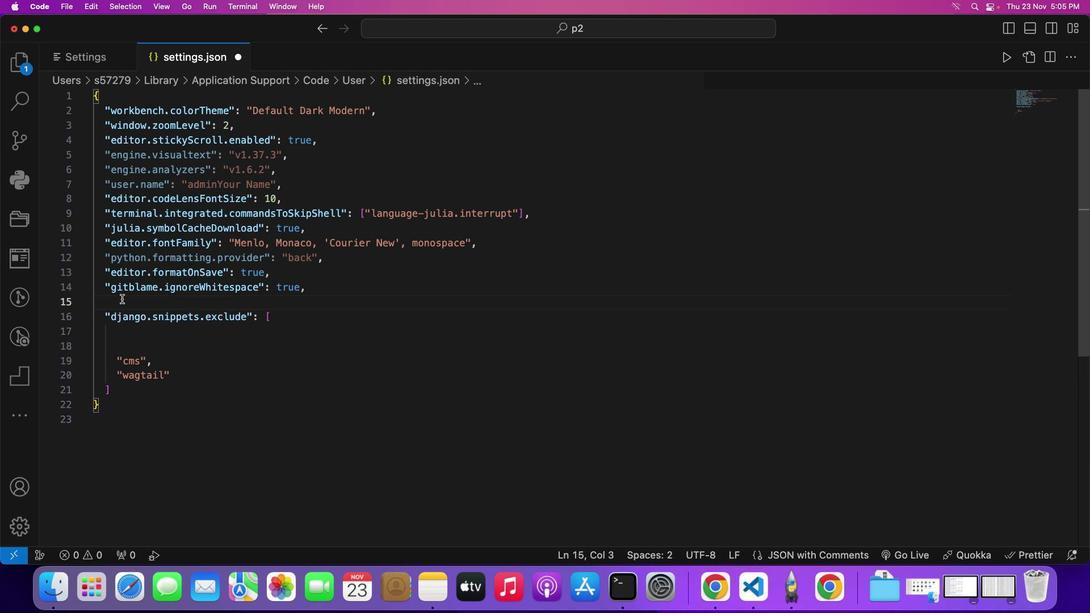 
Action: Key pressed Key.shift_r'"''g''i''t''b''l''a''m''e''.''i''g''n''o''r''e'Key.shift_r'W'Key.enter
Screenshot: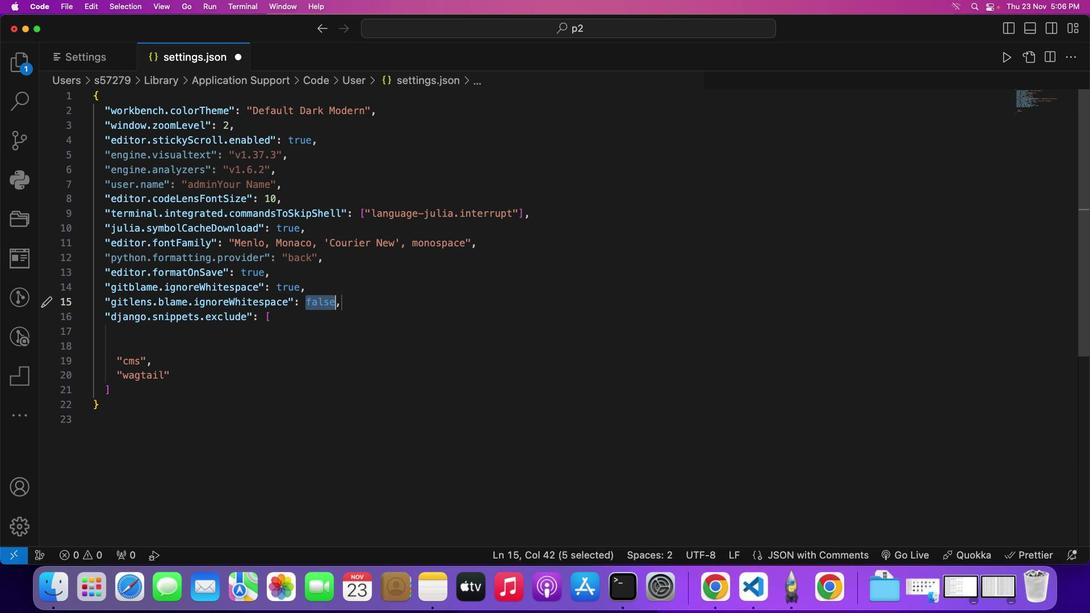 
Action: Mouse moved to (336, 301)
Screenshot: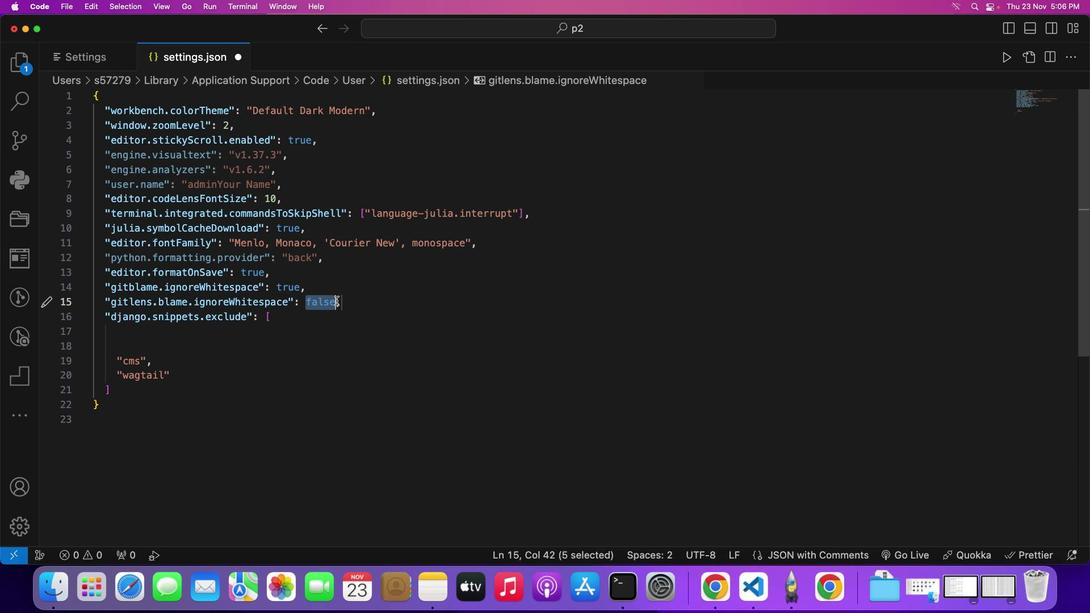 
Action: Mouse pressed left at (336, 301)
Screenshot: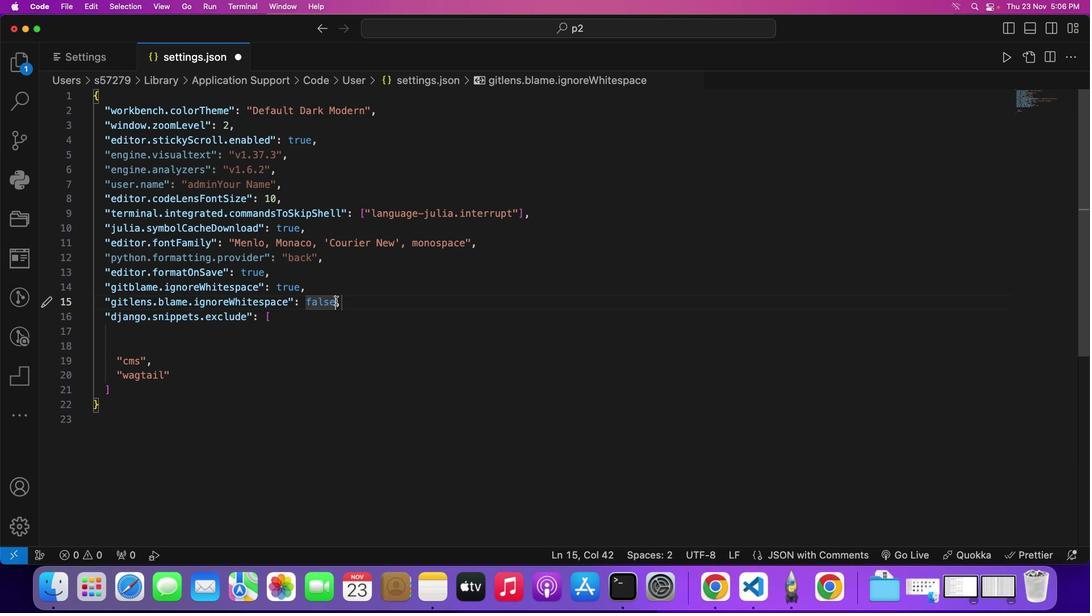 
Action: Mouse moved to (311, 313)
Screenshot: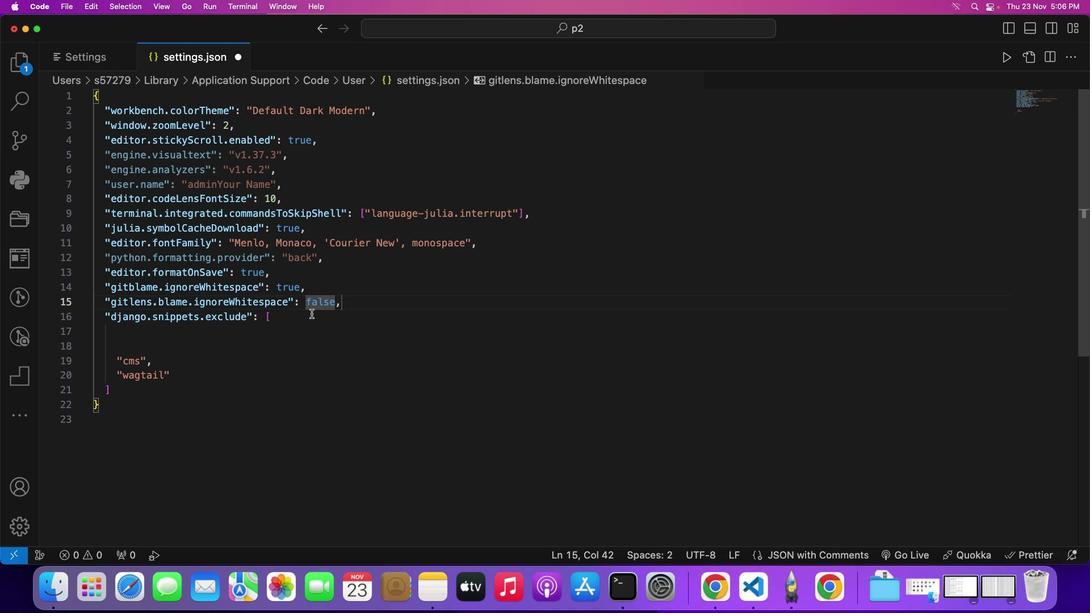 
Action: Key pressed Key.backspaceKey.backspaceKey.backspaceKey.backspaceKey.backspace't''r''u''e'
Screenshot: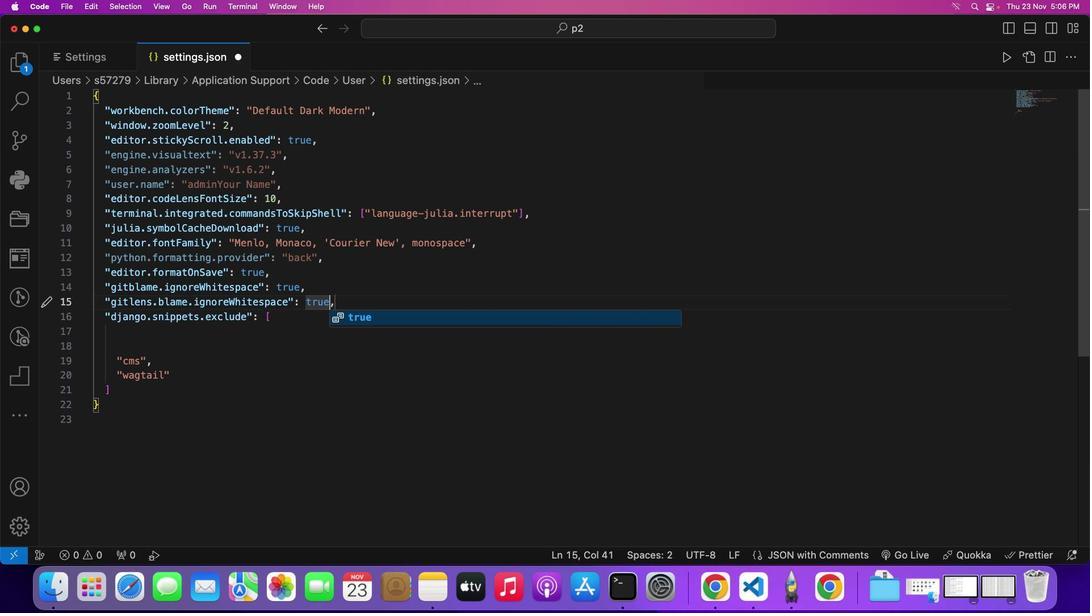 
Action: Mouse moved to (356, 301)
Screenshot: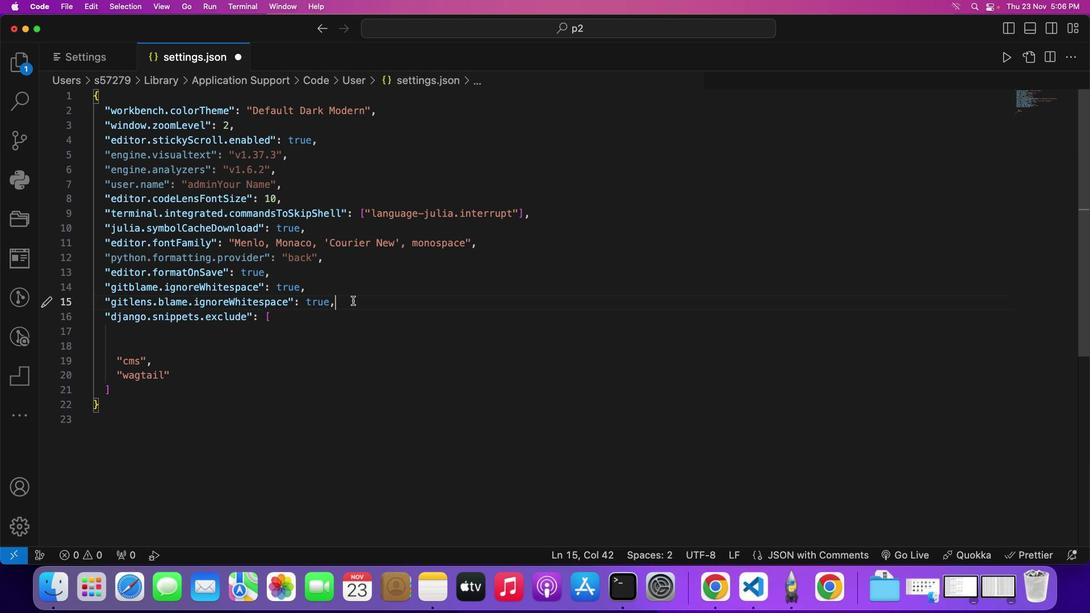 
Action: Mouse pressed left at (356, 301)
Screenshot: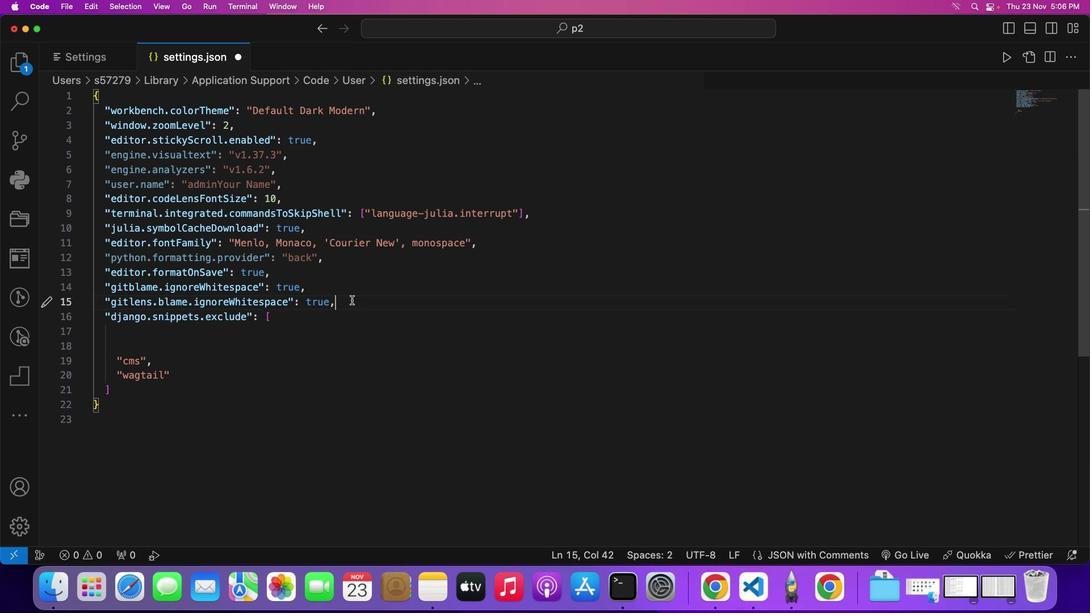 
Action: Mouse moved to (344, 302)
Screenshot: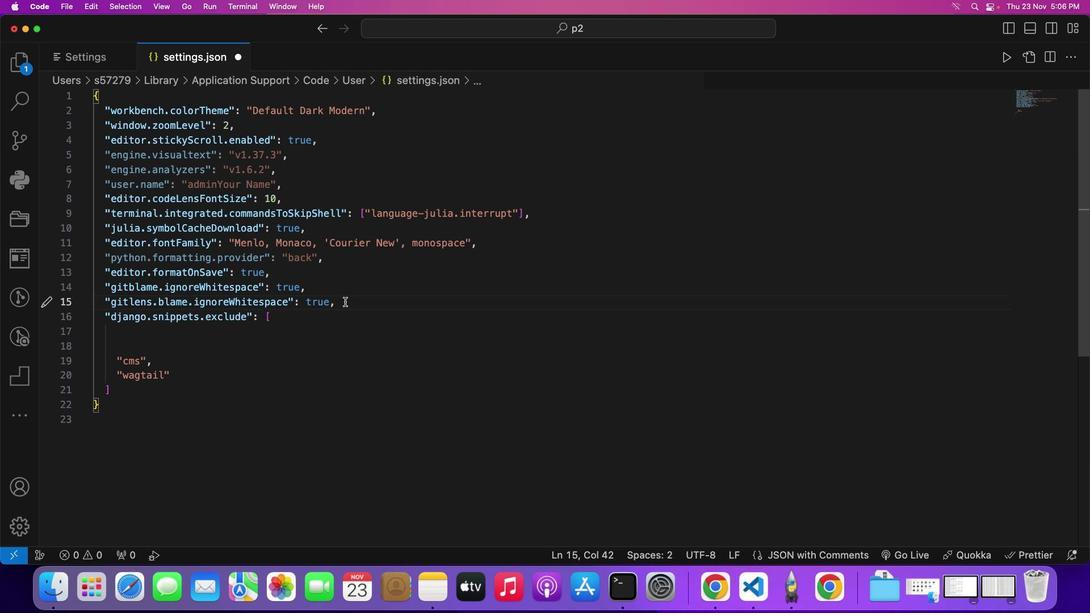 
Action: Key pressed Key.enterKey.shift_r'"''g''i''t''b''l''a''m''e''.''p''a''r''a''l''e'Key.backspace'l''e''l'Key.shift_r'B''l''a''m''e''s'Key.shift_r':'Key.rightKey.space'1'','"'"Key.backspaceKey.enterKey.shift_r'"''g''i''t''b''l''a''m''e''.''i''n''l''i''n''e''f'Key.backspaceKey.downKey.downKey.enterKey.backspace'1'
Screenshot: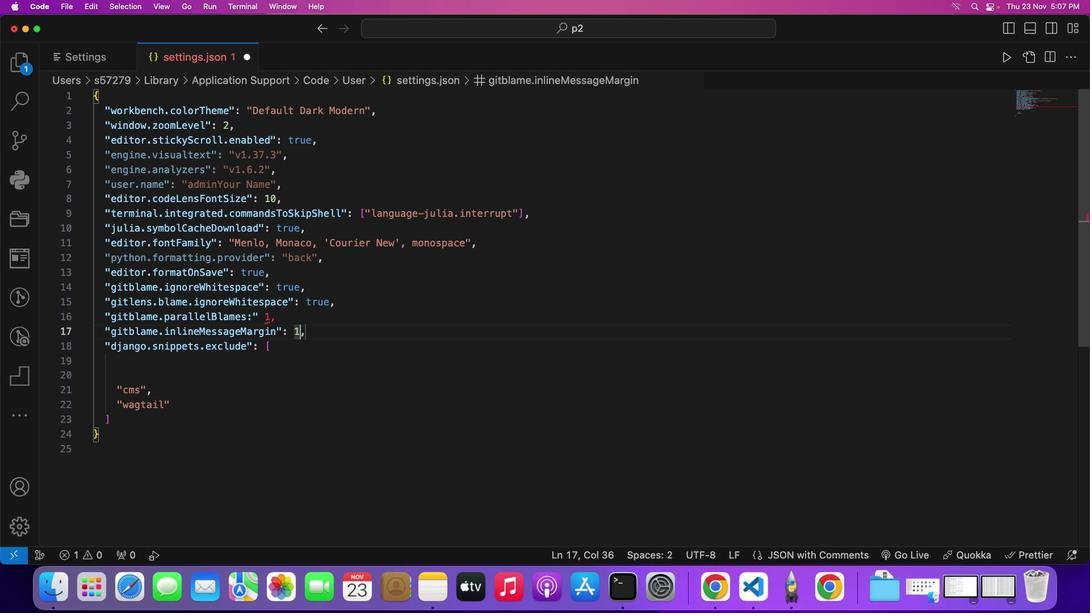
Action: Mouse moved to (255, 315)
Screenshot: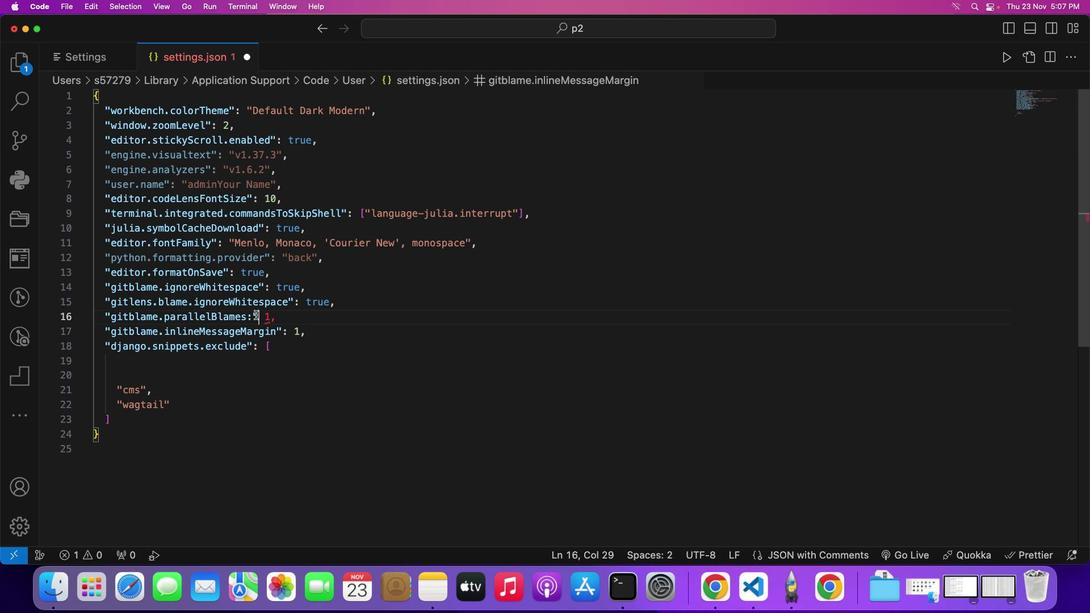 
Action: Mouse pressed left at (255, 315)
Screenshot: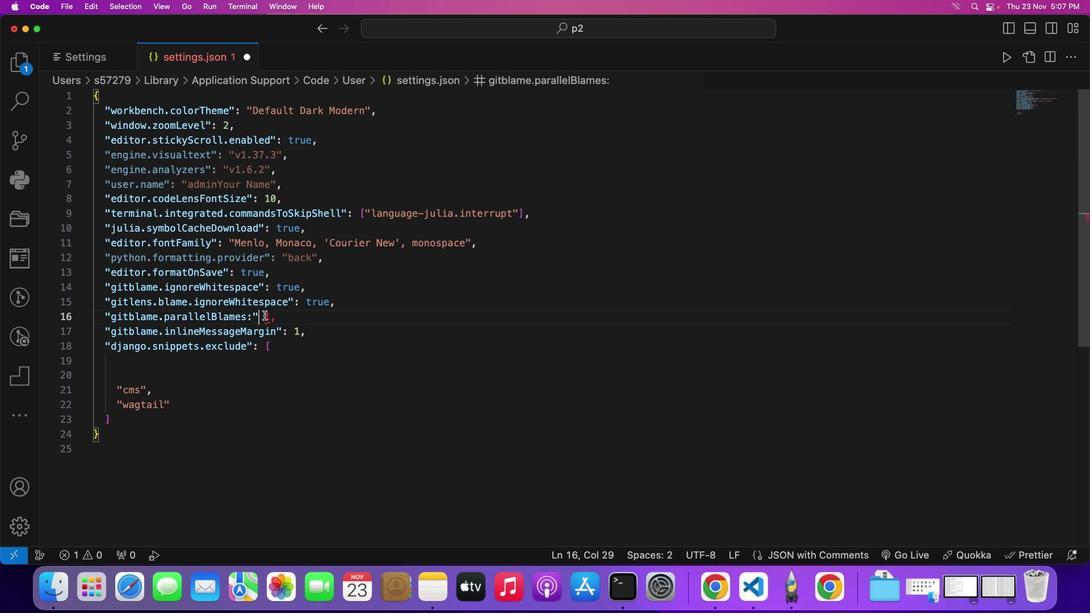 
Action: Mouse moved to (253, 315)
Screenshot: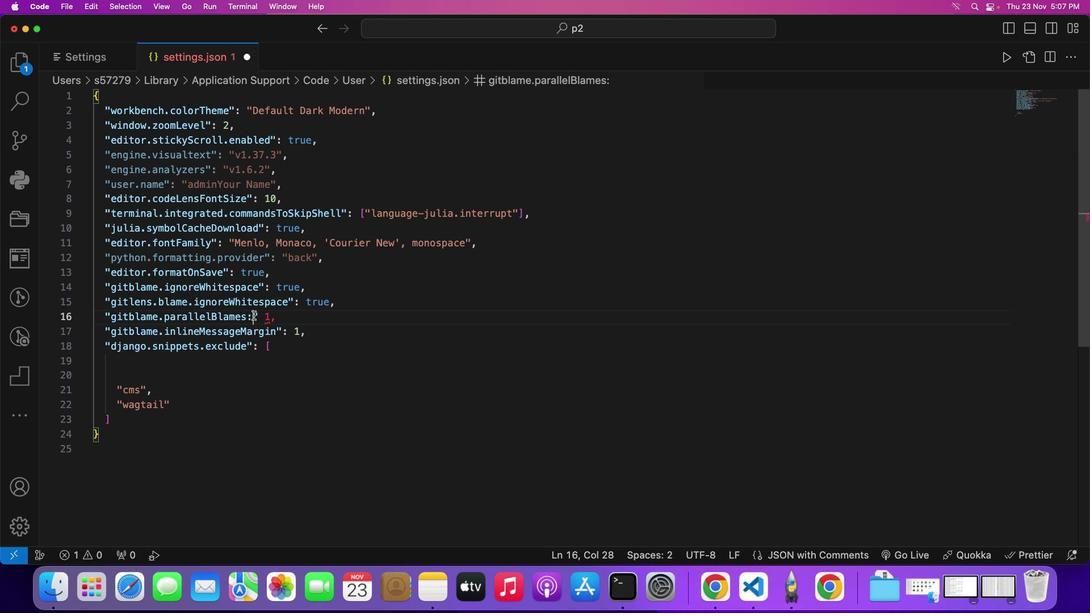 
Action: Mouse pressed left at (253, 315)
Screenshot: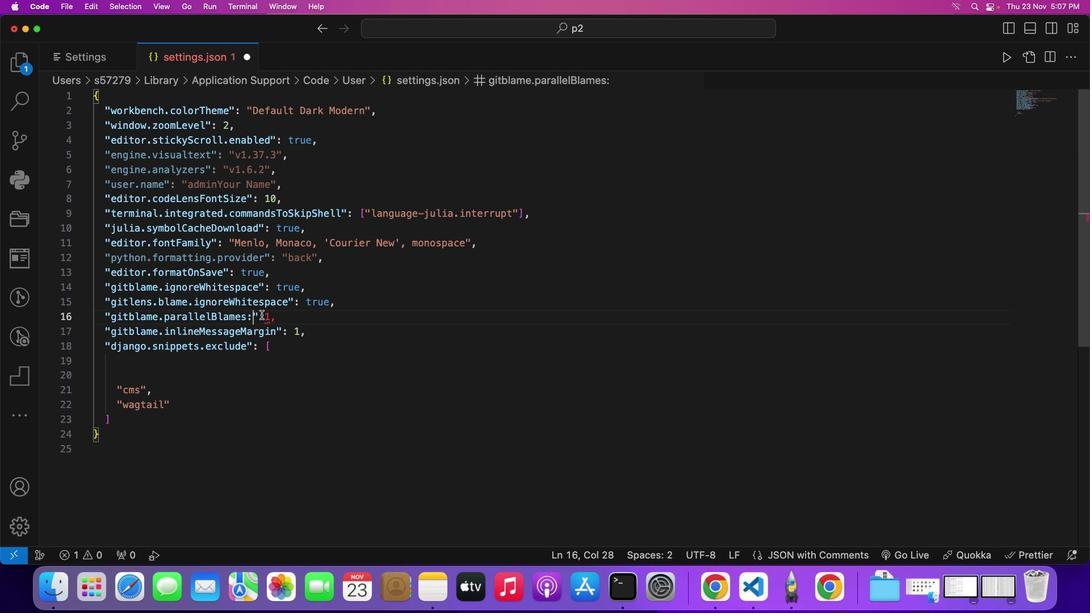 
Action: Mouse moved to (297, 324)
Screenshot: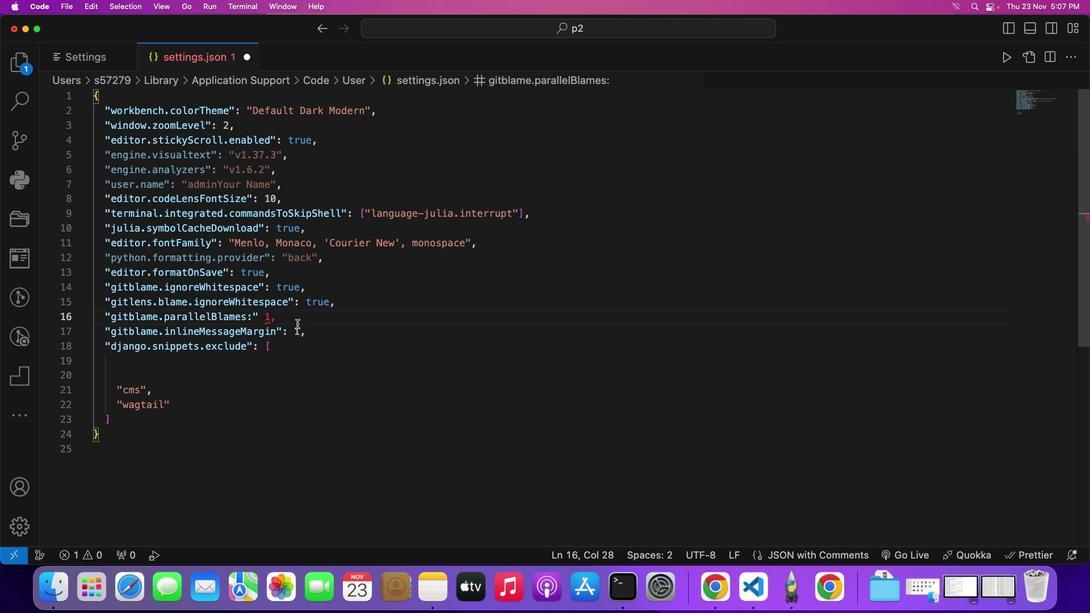 
Action: Key pressed Key.backspace
Screenshot: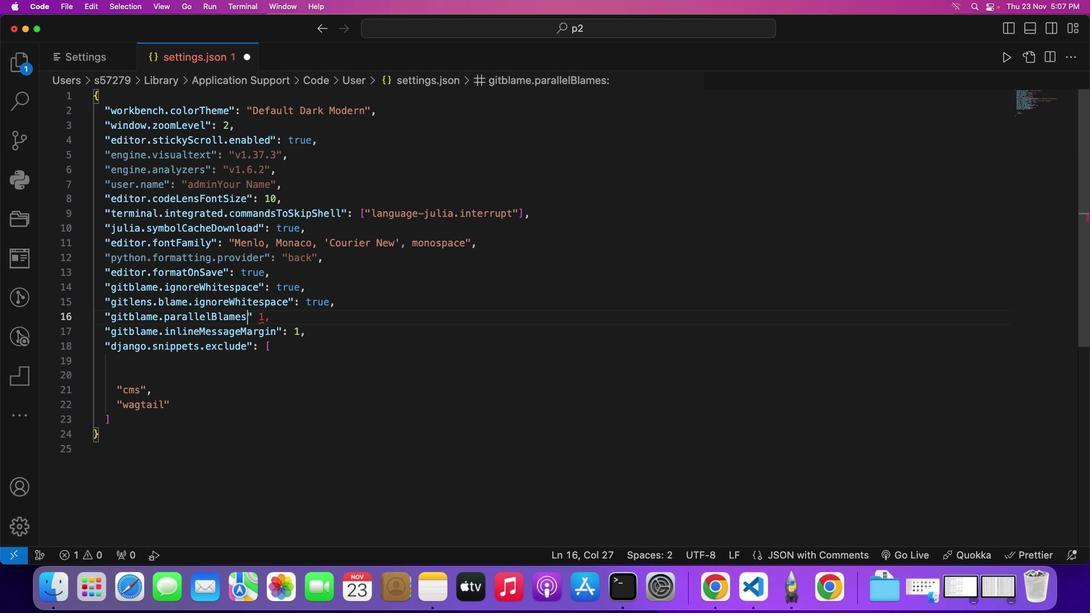 
Action: Mouse moved to (256, 315)
Screenshot: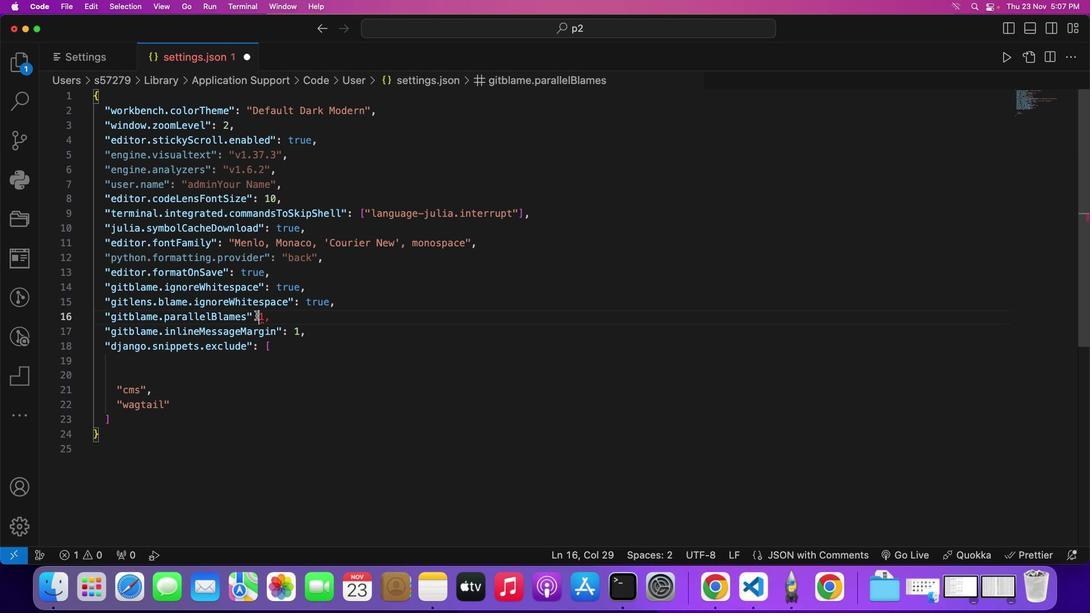 
Action: Mouse pressed left at (256, 315)
Screenshot: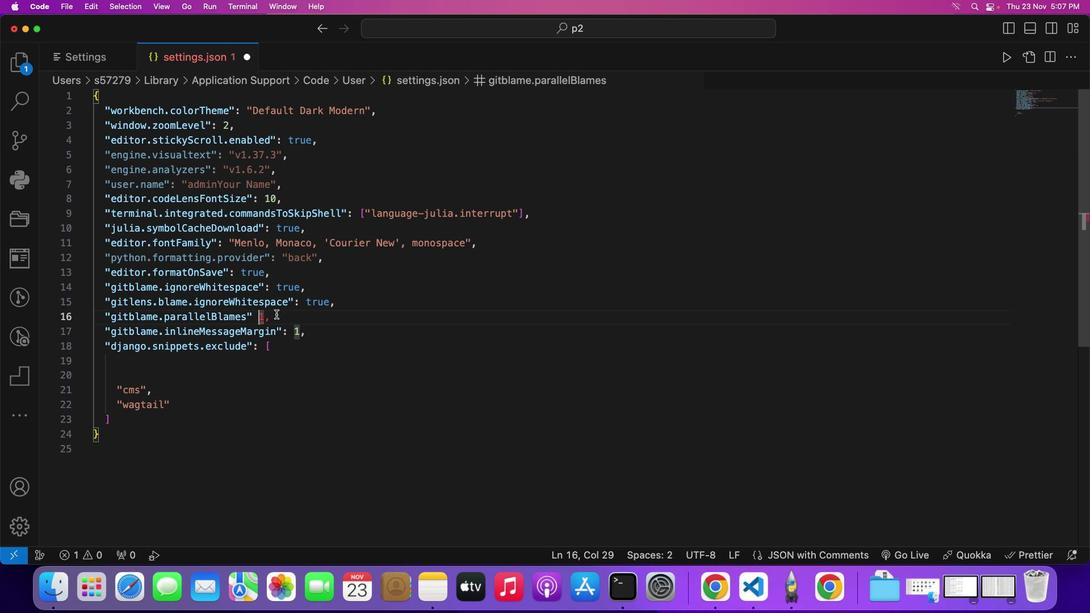 
Action: Mouse moved to (281, 315)
Screenshot: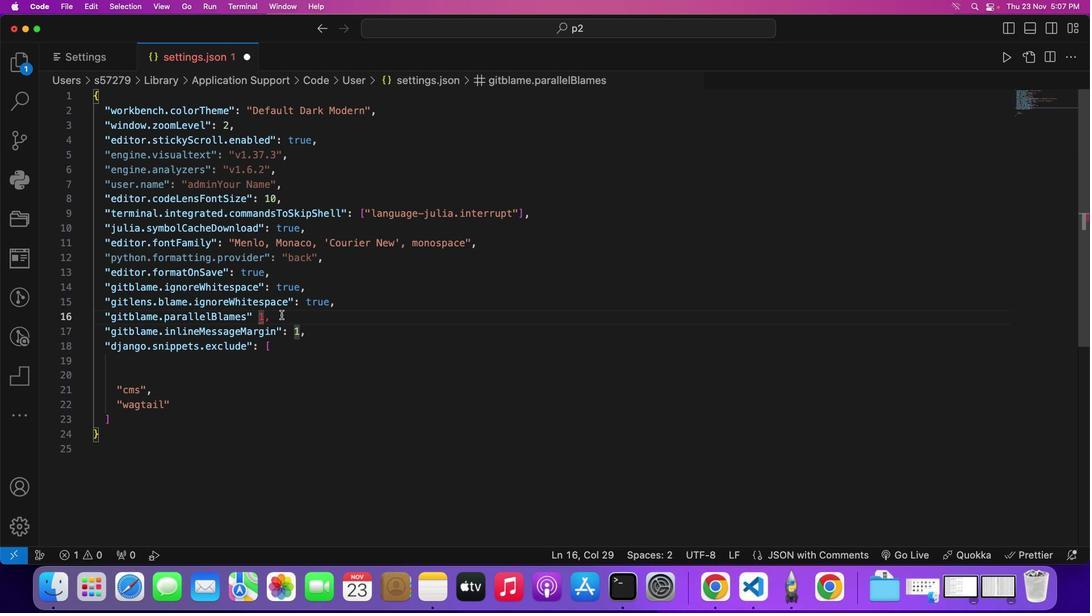 
Action: Key pressed Key.shift_r':'
Screenshot: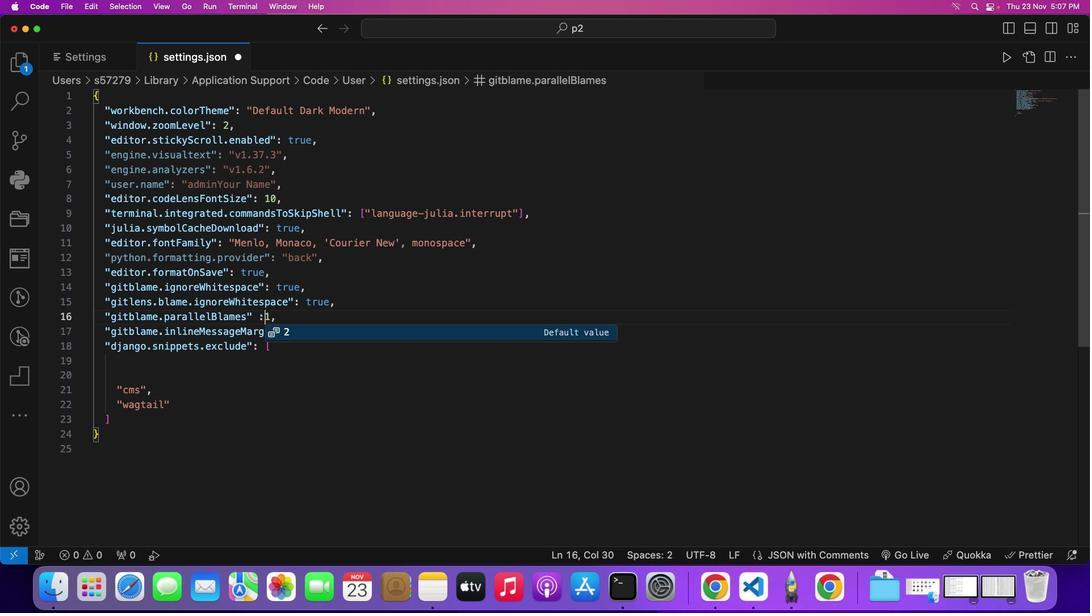 
Action: Mouse moved to (252, 344)
Screenshot: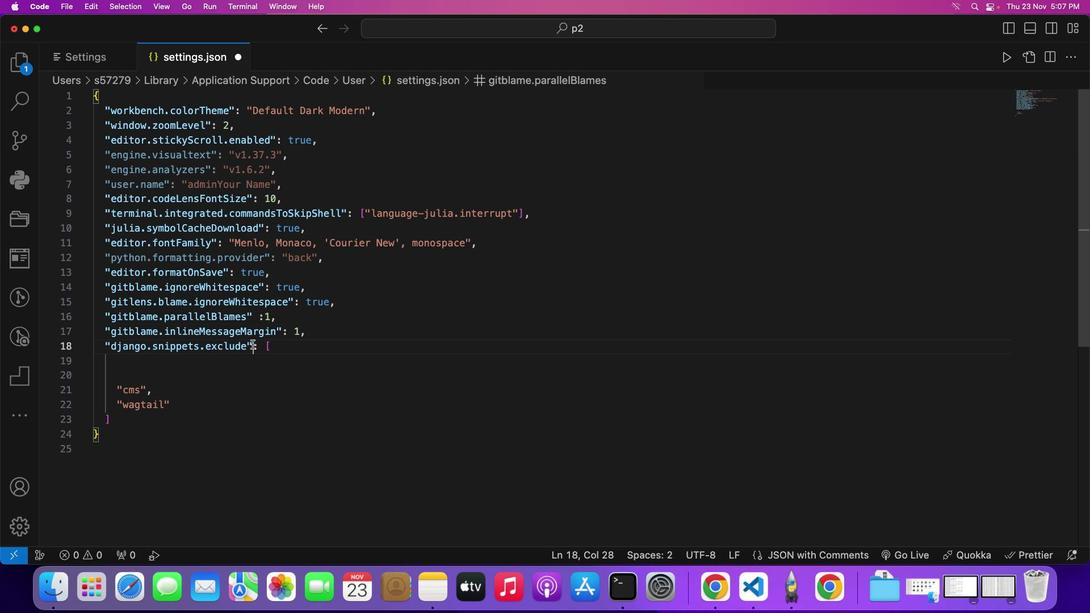 
Action: Mouse pressed left at (252, 344)
Screenshot: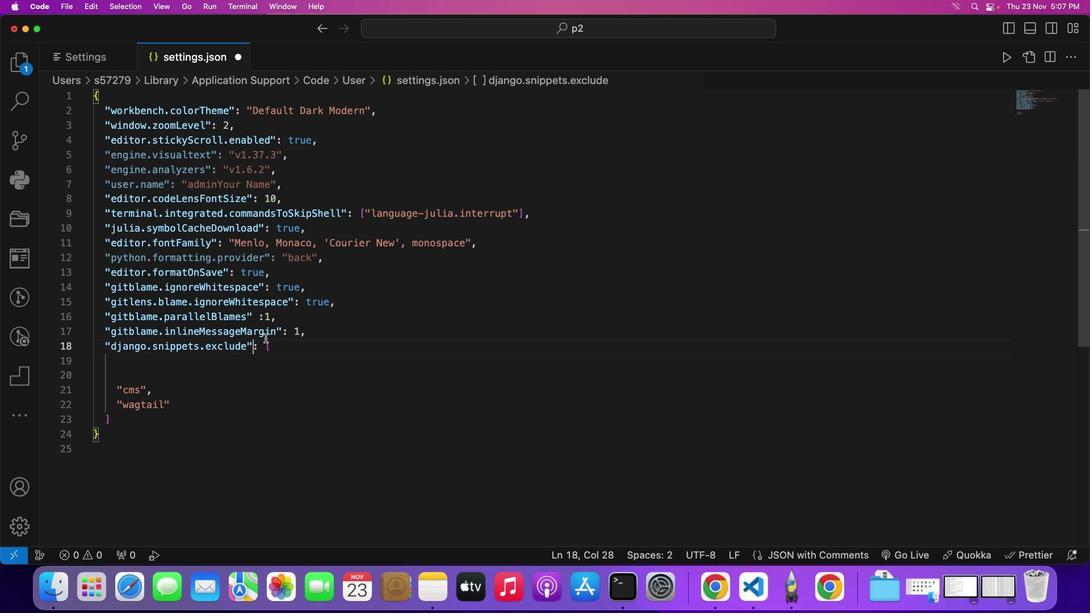 
Action: Mouse moved to (310, 329)
Screenshot: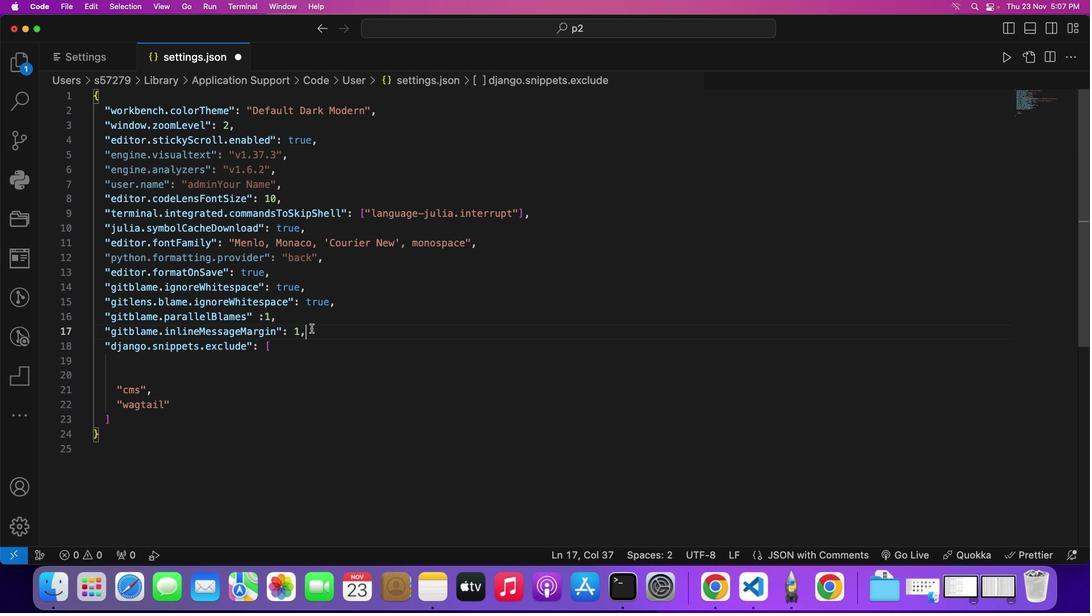 
Action: Mouse pressed left at (310, 329)
Screenshot: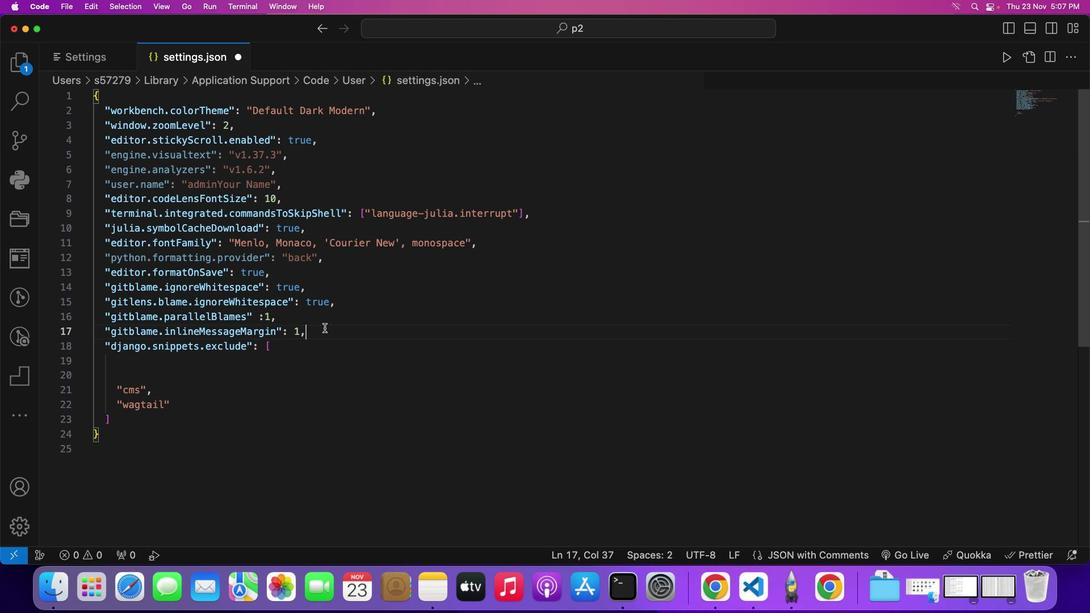 
Action: Mouse moved to (322, 328)
Screenshot: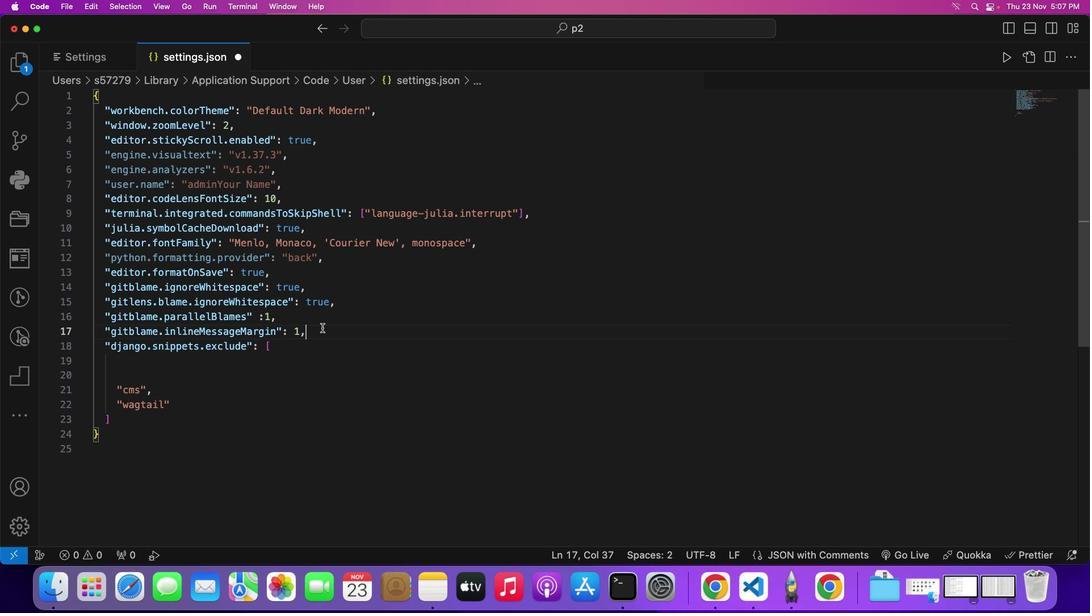 
Action: Key pressed Key.enterKey.shift_r'"''g''i''t''b''l''a''m''e'Key.spaceKey.backspace'.''r''e''m''o''t''e'Key.shift_r'N''a''m''e'Key.shift_r':'Key.rightKey.spaceKey.shift_r'"''m''a''i''n'Key.right','Key.leftKey.leftKey.leftKey.leftKey.leftKey.leftKey.leftKey.leftKey.leftKey.backspaceKey.rightKey.shift_r':'Key.rightKey.rightKey.rightKey.rightKey.rightKey.rightKey.rightKey.rightKey.enterKey.shift_r'"''p''r''o''b''l''e''m''s''.''s''t''a''t''u''s'Key.shift_r'B'Key.backspaceKey.backspaceKey.backspaceKey.backspaceKey.backspaceKey.backspaceKey.backspace's''h''o''w'Key.shift_r'C'Key.enterKey.backspace't''r''u''e'
Screenshot: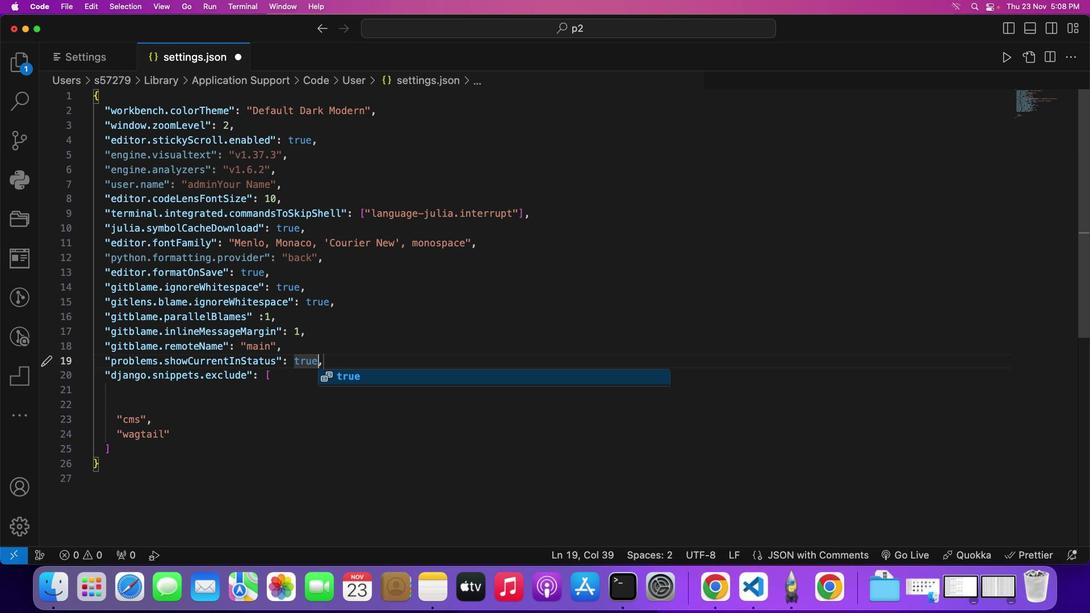 
Action: Mouse moved to (328, 362)
Screenshot: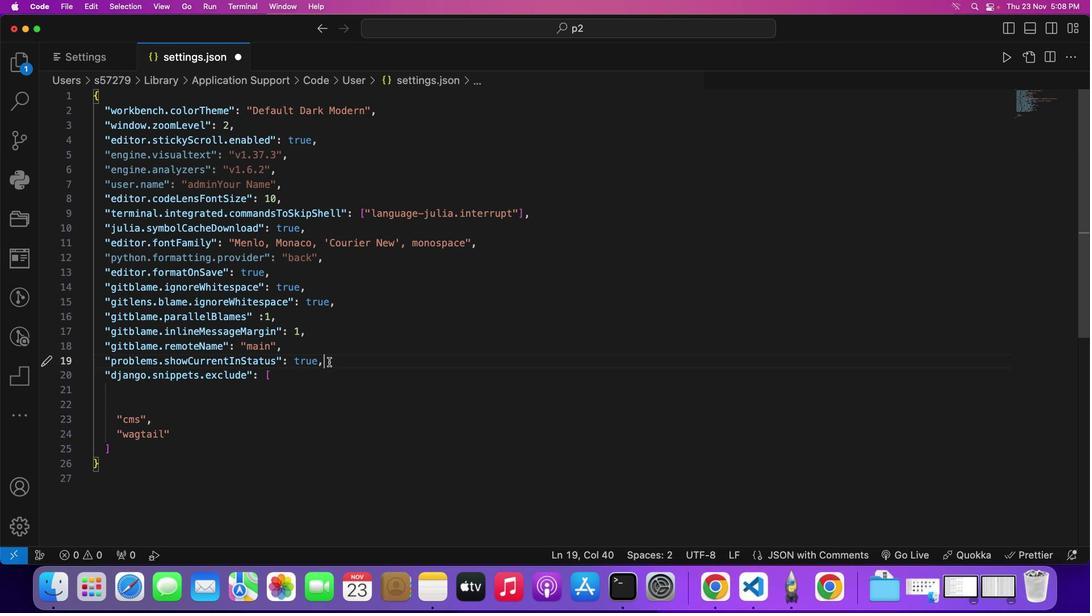 
Action: Mouse pressed left at (328, 362)
Screenshot: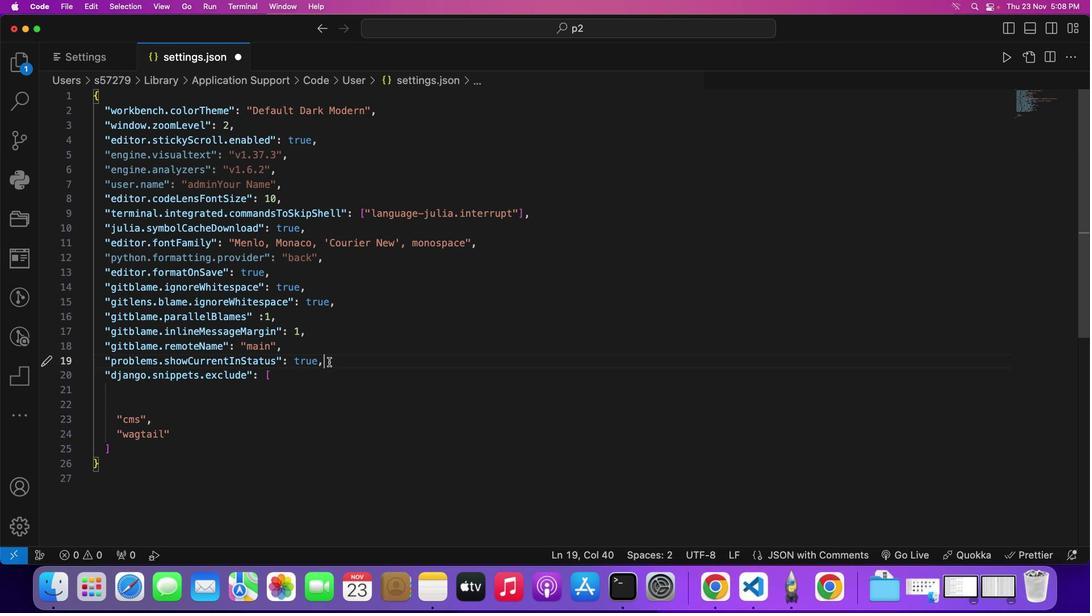 
Action: Mouse moved to (328, 362)
Screenshot: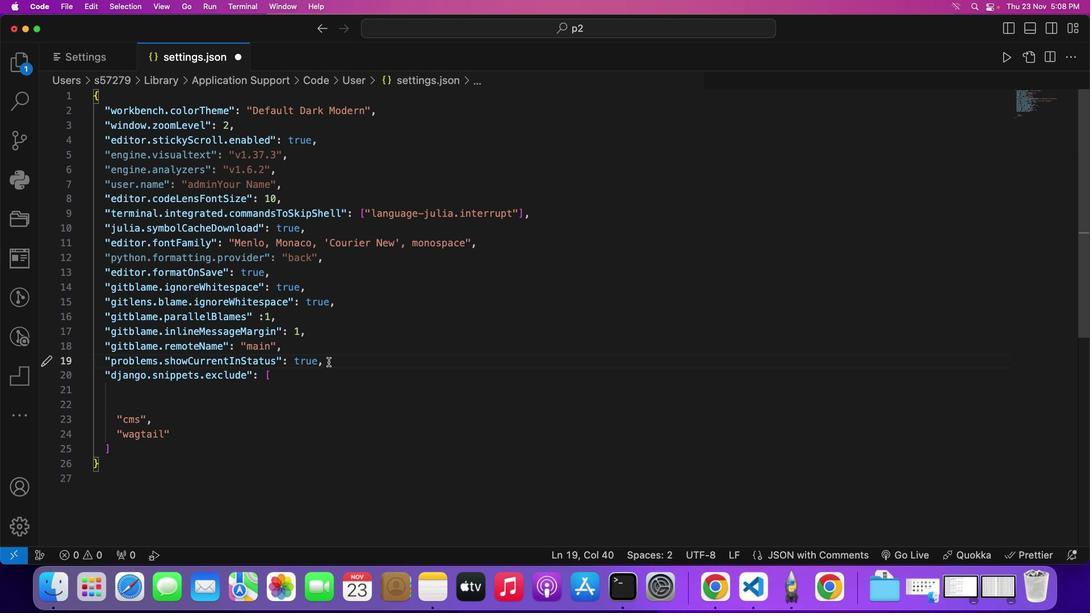 
Action: Key pressed Key.enterKey.shift_r'"''p''r''o''b''l''e''m''.''s''t''a''t''u''s'Key.shift_r'B''a''r'Key.shift_r'M''e''s''s''a''g''e'Key.shift_r'C''l''i''c''k'Key.shift_r'A''c''t''i''o''n'Key.rightKey.shift_r':'Key.spaceKey.shift_r'"''o''p'Key.backspaceKey.backspaceKey.shift_r'O''p''e''n'Key.space'g''i''t'Key.space's''h''o''w'Key.right','Key.enterKey.shift_r'"''t''e''r''m''i''n''a''l''.''i''n''t''e''g''r''a''t''e''d''.''l''o''c''a''l'Key.shift_r'E''c''h''o'Key.shift_r'S''t''y''l''e'Key.rightKey.shift_r':'Key.spaceKey.shift_r'"'Key.shift_r'D'Key.backspace'd''i''m'Key.right';'Key.backspace','
Screenshot: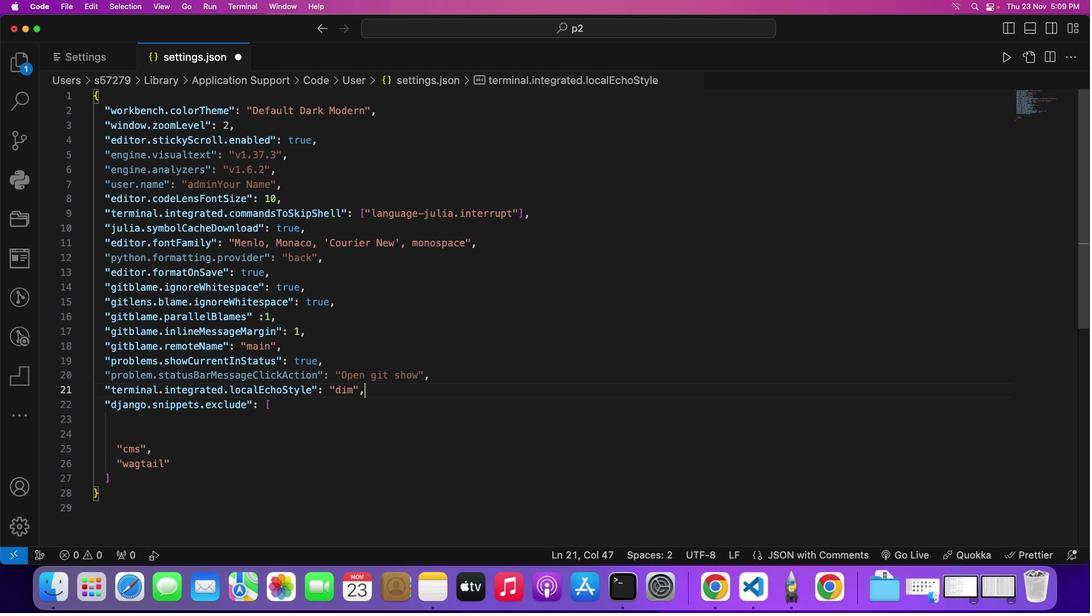 
Action: Mouse moved to (436, 316)
Screenshot: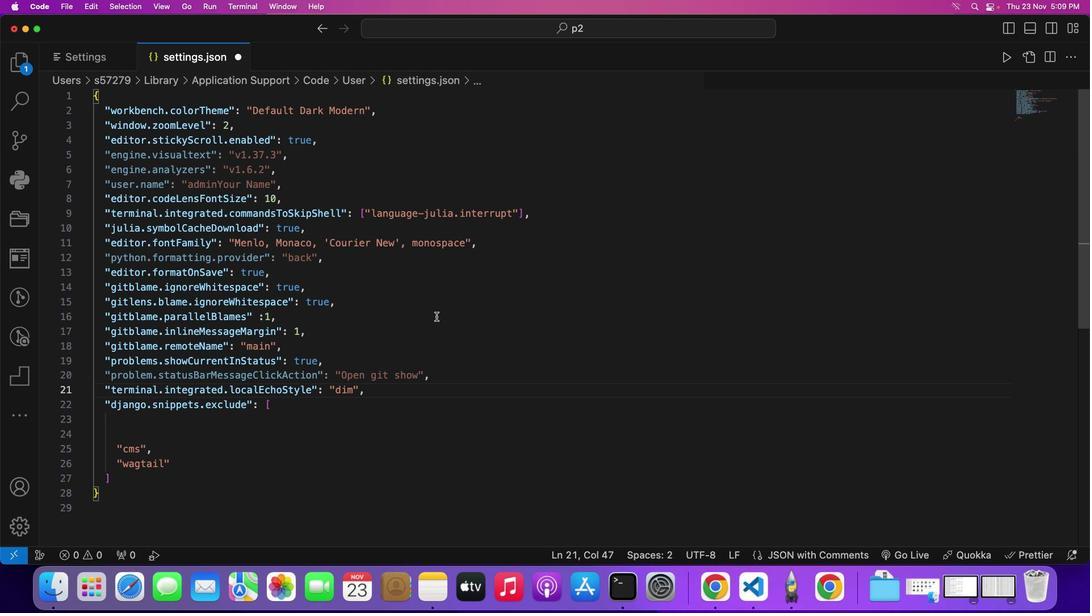 
Action: Mouse scrolled (436, 316) with delta (0, 0)
Screenshot: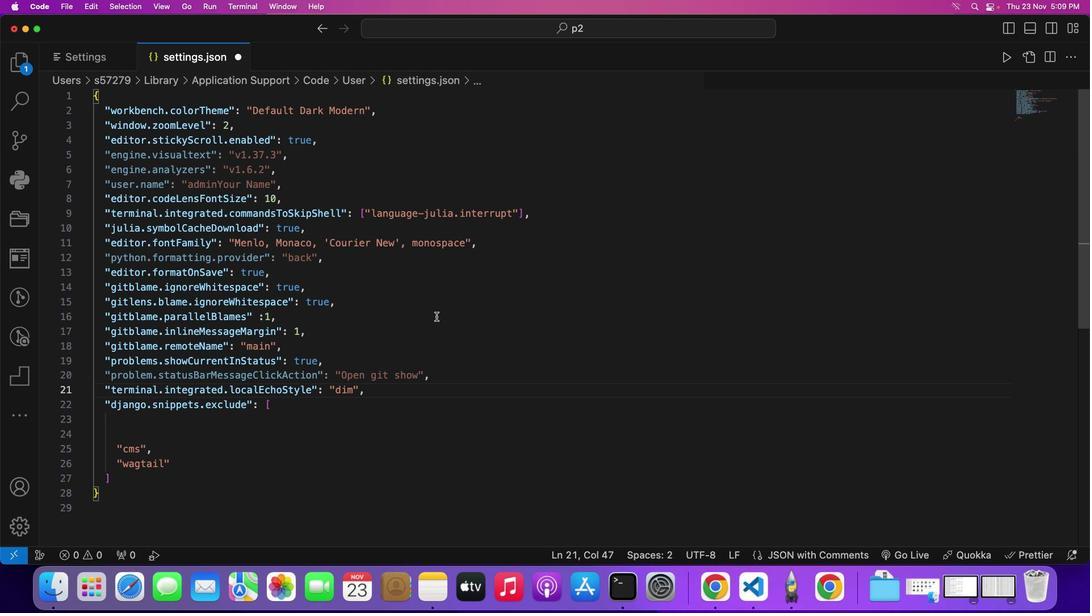 
Action: Mouse moved to (436, 316)
Screenshot: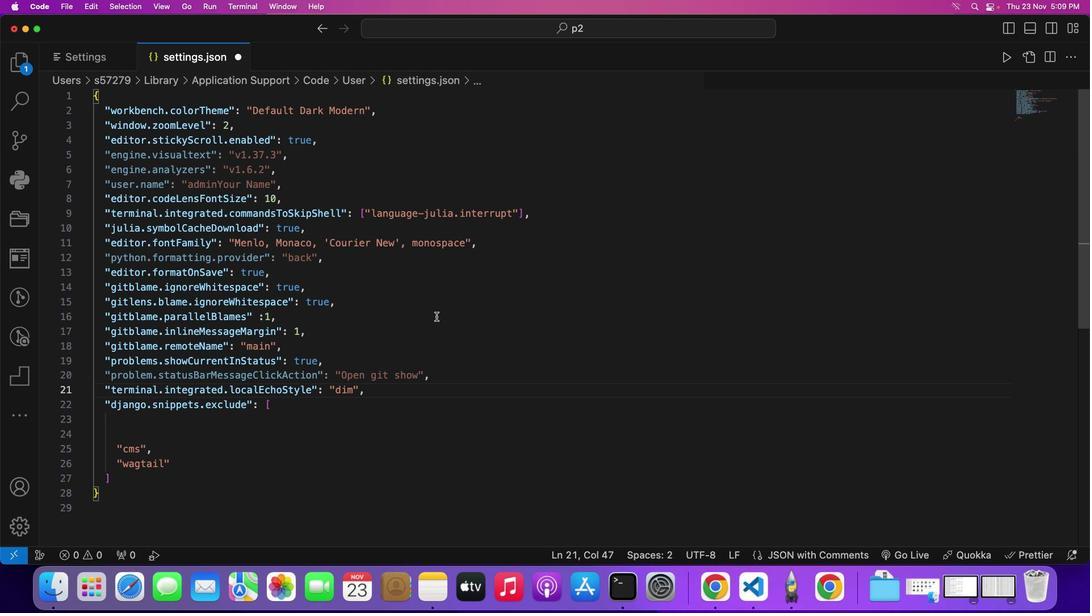 
Action: Mouse scrolled (436, 316) with delta (0, 0)
Screenshot: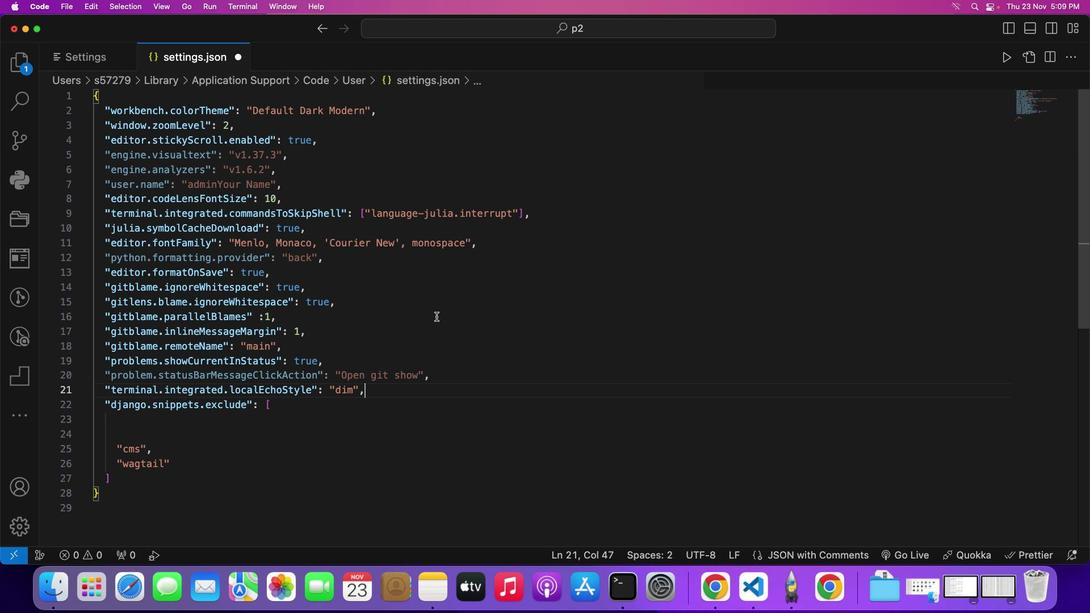 
Action: Mouse scrolled (436, 316) with delta (0, 0)
Screenshot: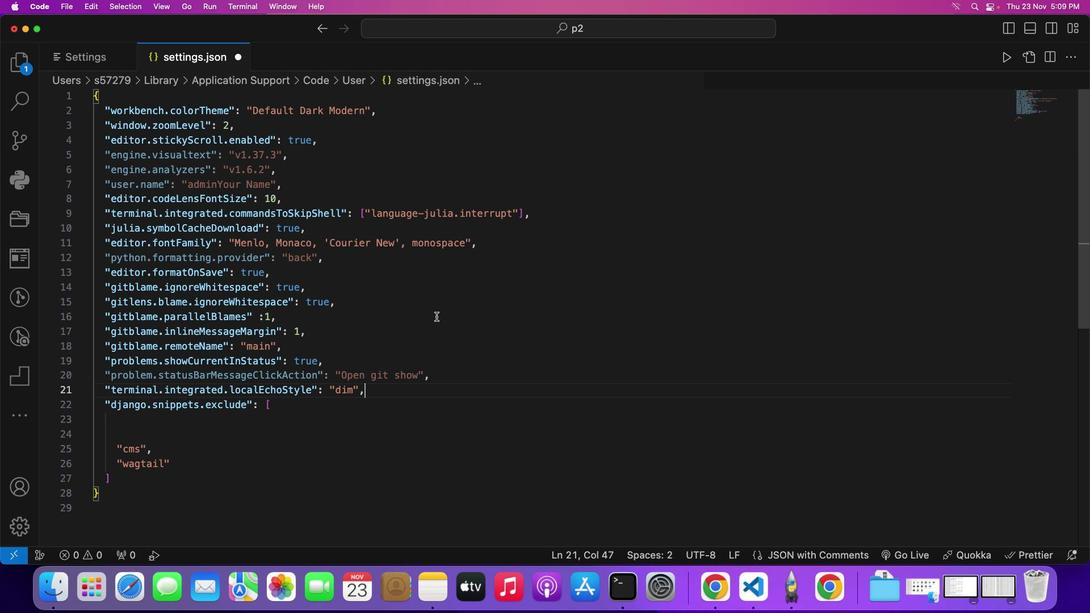 
Action: Mouse moved to (69, 6)
Screenshot: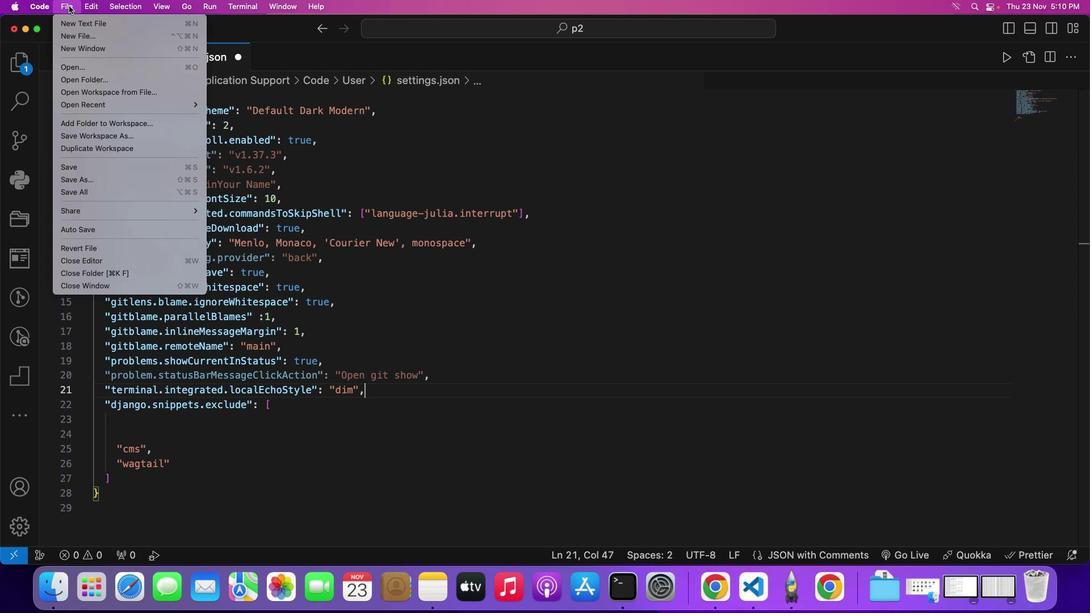 
Action: Mouse pressed left at (69, 6)
Screenshot: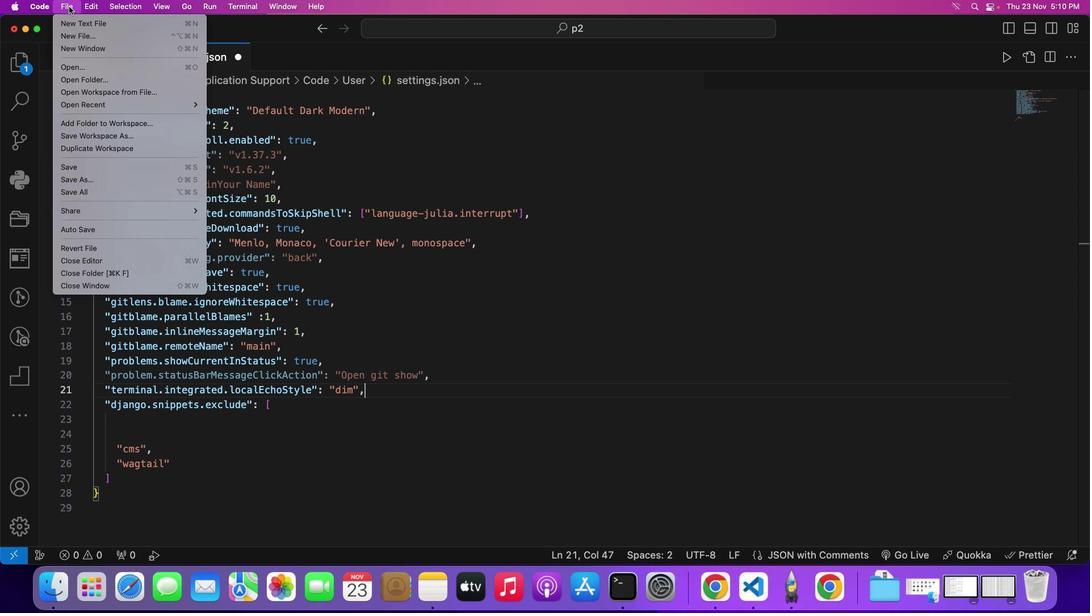 
Action: Mouse moved to (111, 167)
Screenshot: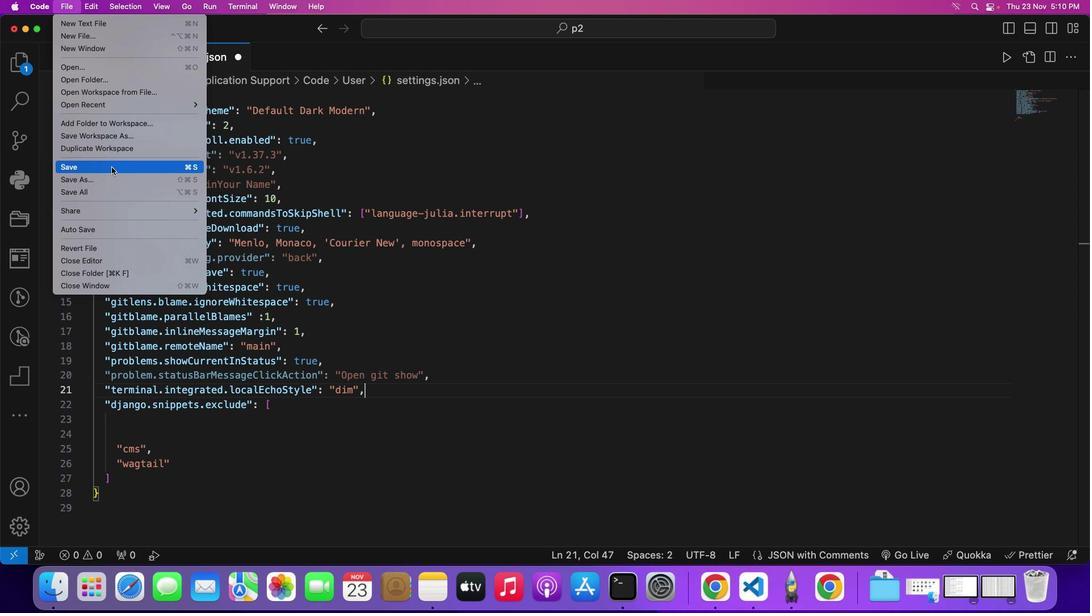 
Action: Mouse pressed left at (111, 167)
Screenshot: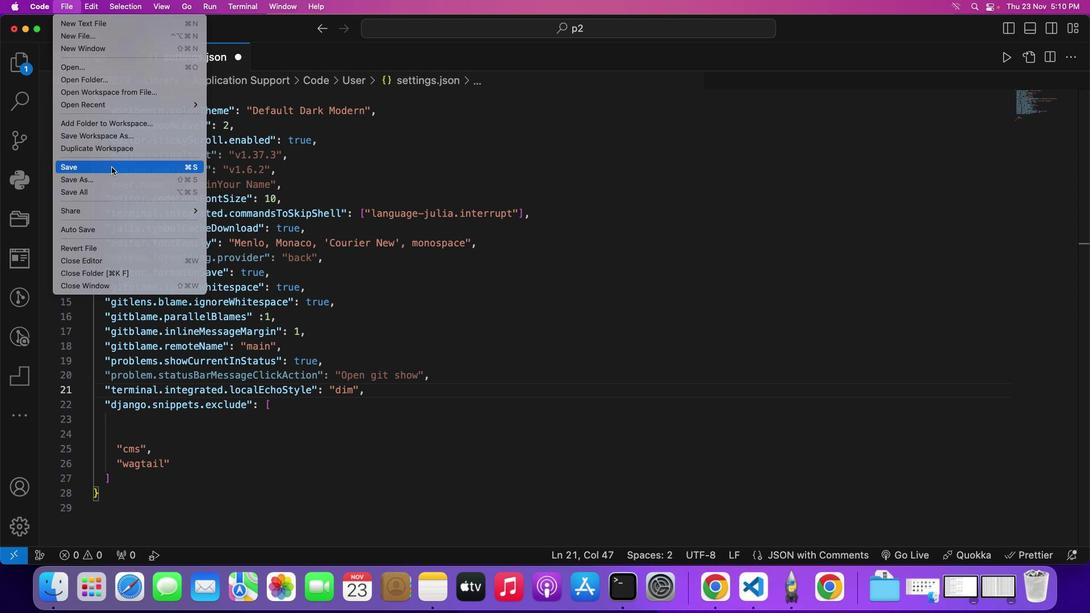 
Action: Mouse moved to (234, 54)
Screenshot: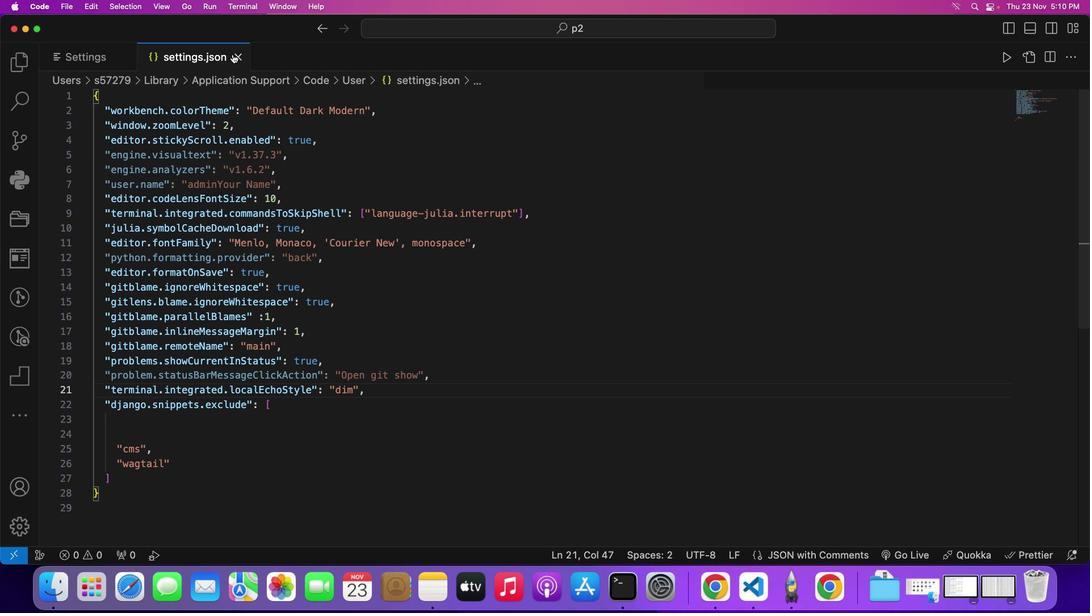 
Action: Mouse pressed left at (234, 54)
Screenshot: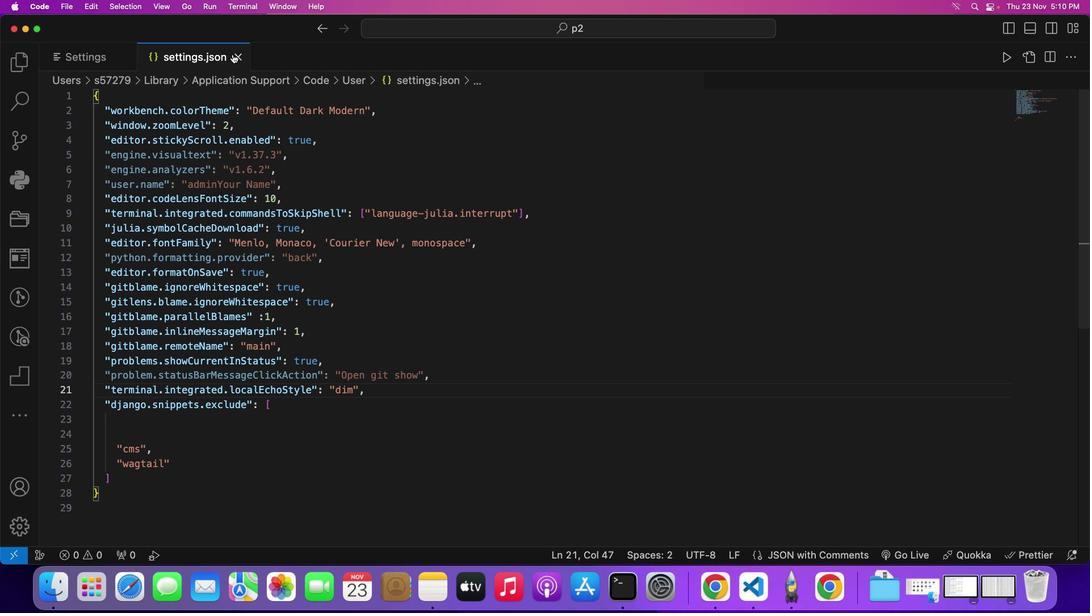 
